 Task: In the  document Newyork.pdf Share this file with 'softage.9@softage.net' Check 'Vision History' View the  non- printing characters
Action: Mouse moved to (256, 353)
Screenshot: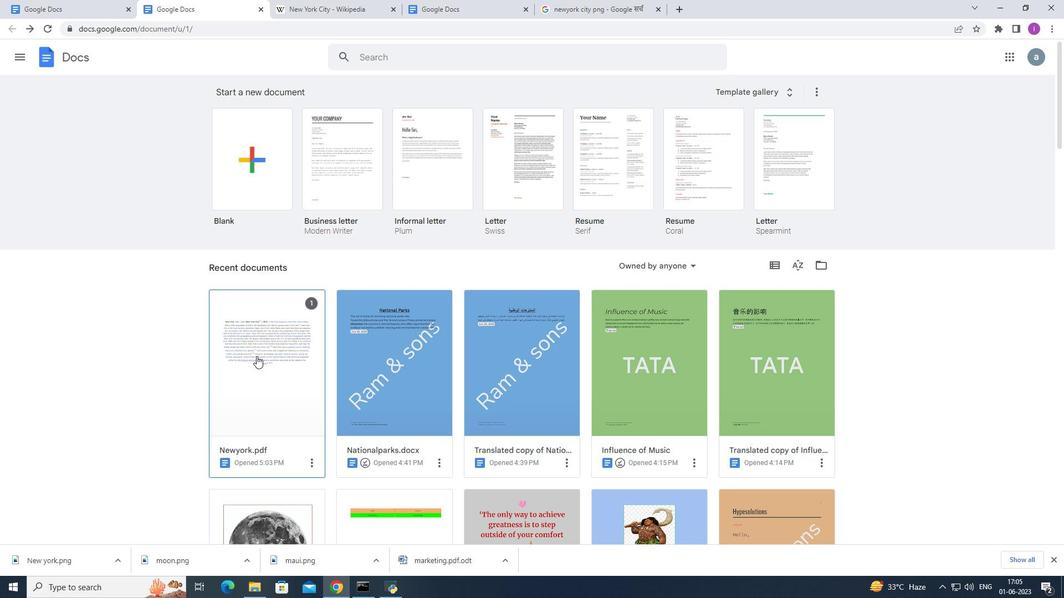 
Action: Mouse pressed left at (256, 353)
Screenshot: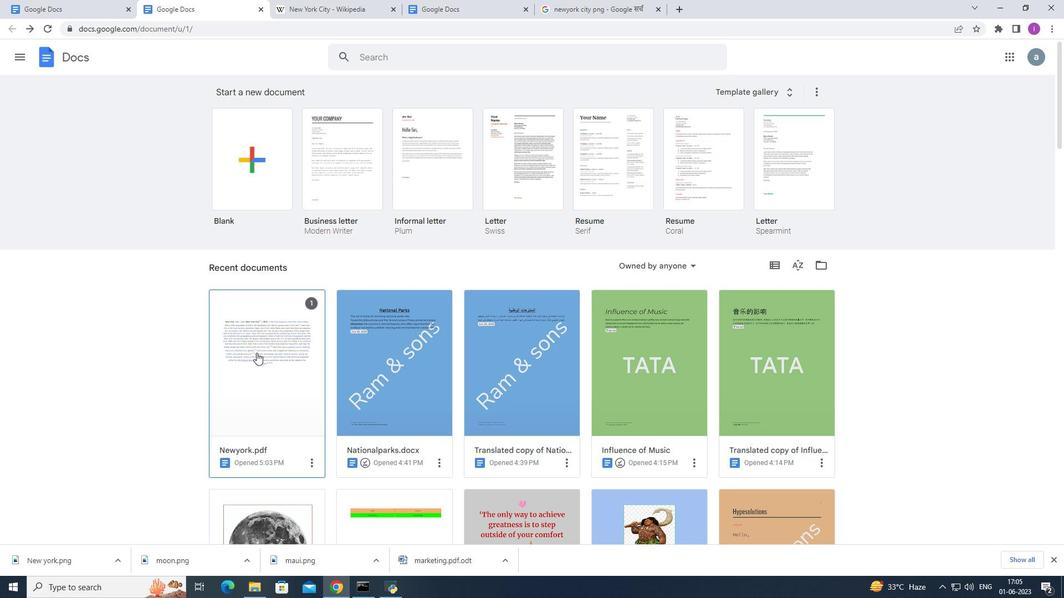 
Action: Mouse moved to (275, 341)
Screenshot: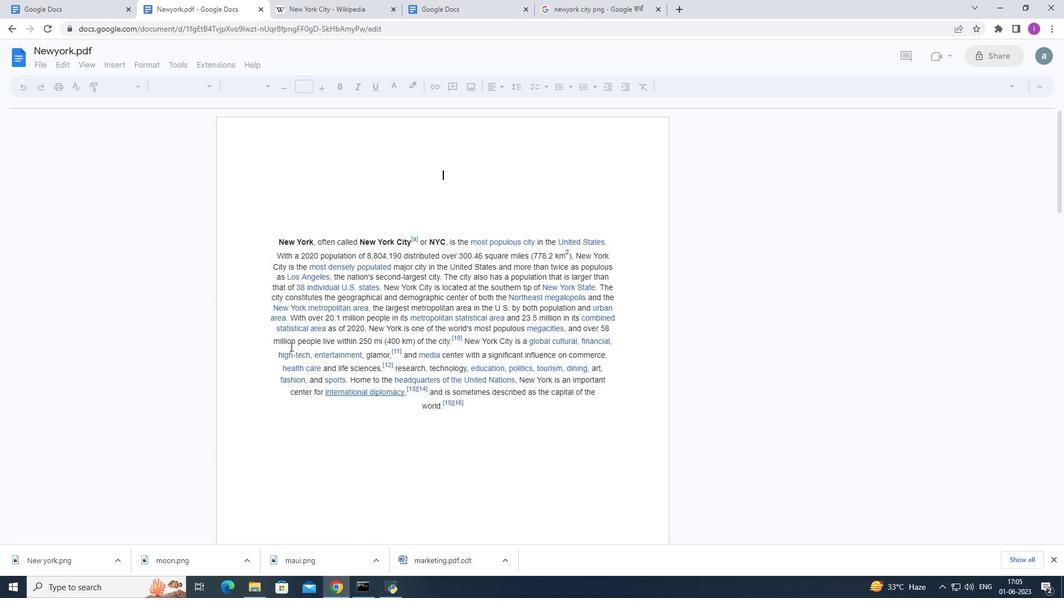 
Action: Mouse scrolled (275, 340) with delta (0, 0)
Screenshot: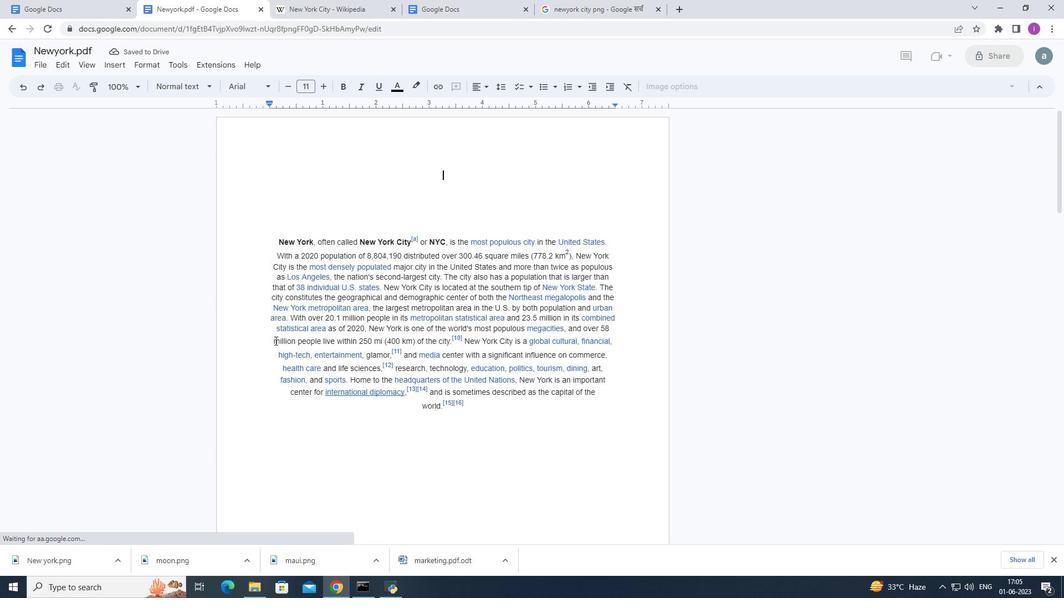 
Action: Mouse scrolled (275, 340) with delta (0, 0)
Screenshot: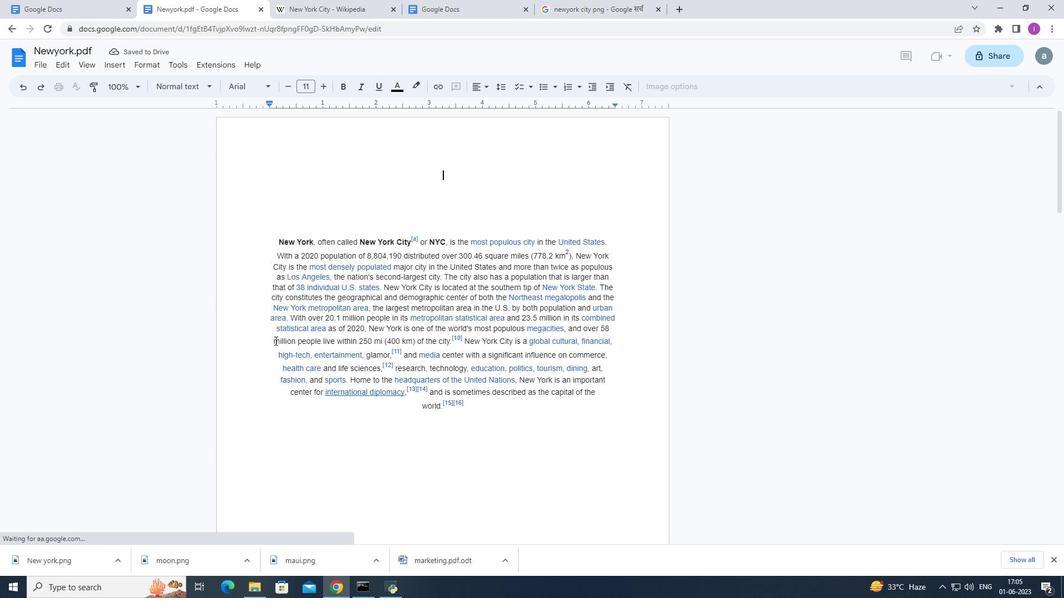 
Action: Mouse scrolled (275, 341) with delta (0, 0)
Screenshot: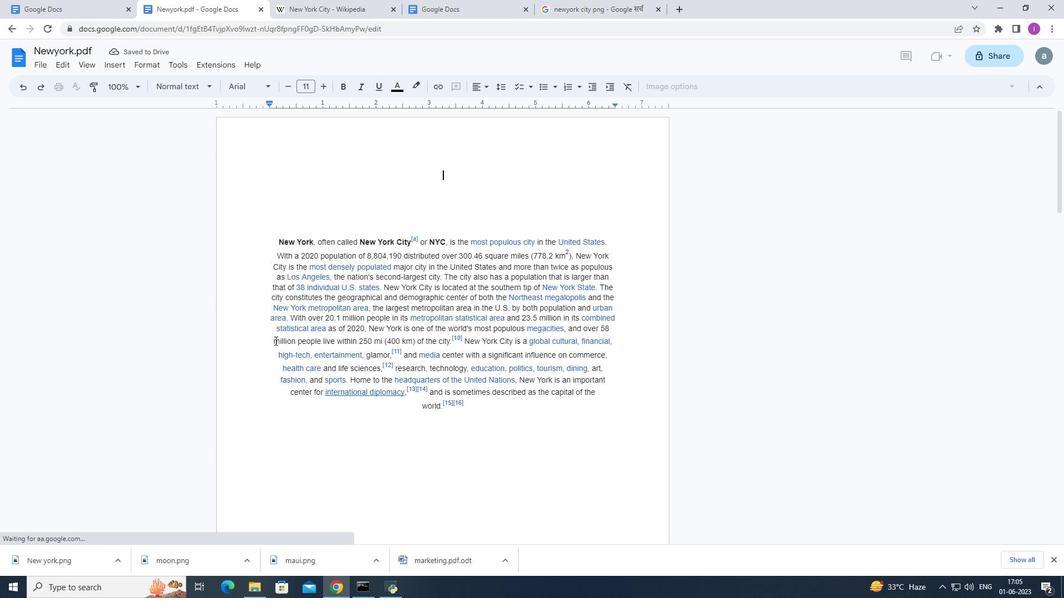 
Action: Mouse scrolled (275, 340) with delta (0, 0)
Screenshot: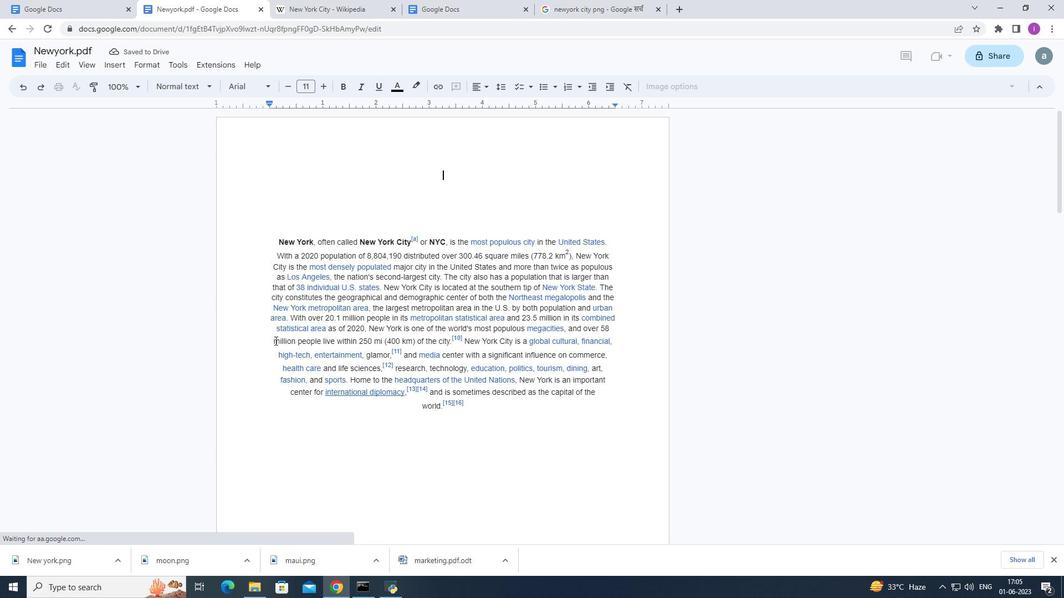
Action: Mouse moved to (274, 340)
Screenshot: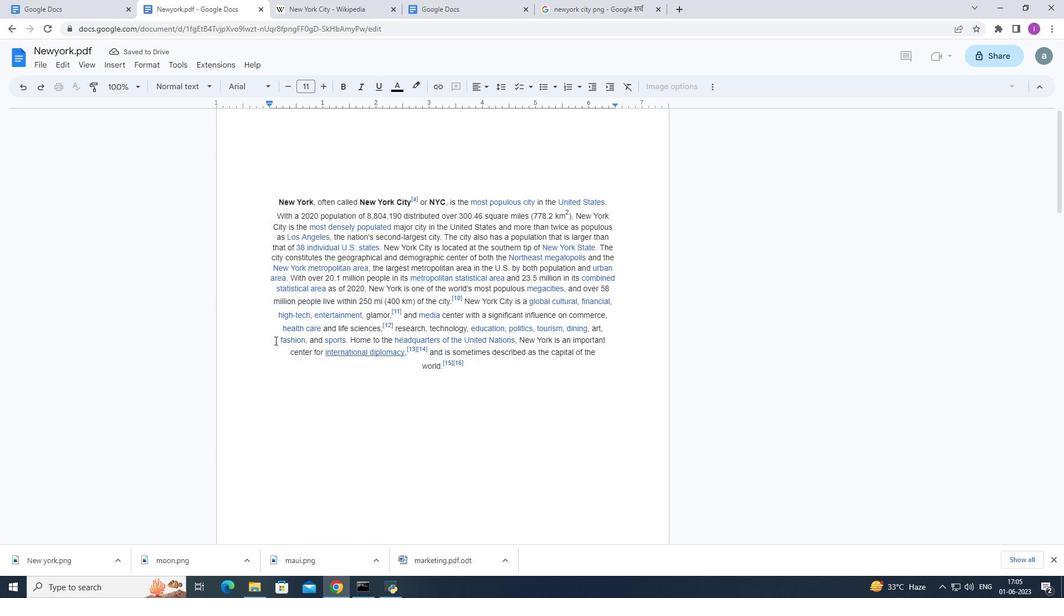 
Action: Mouse scrolled (274, 341) with delta (0, 0)
Screenshot: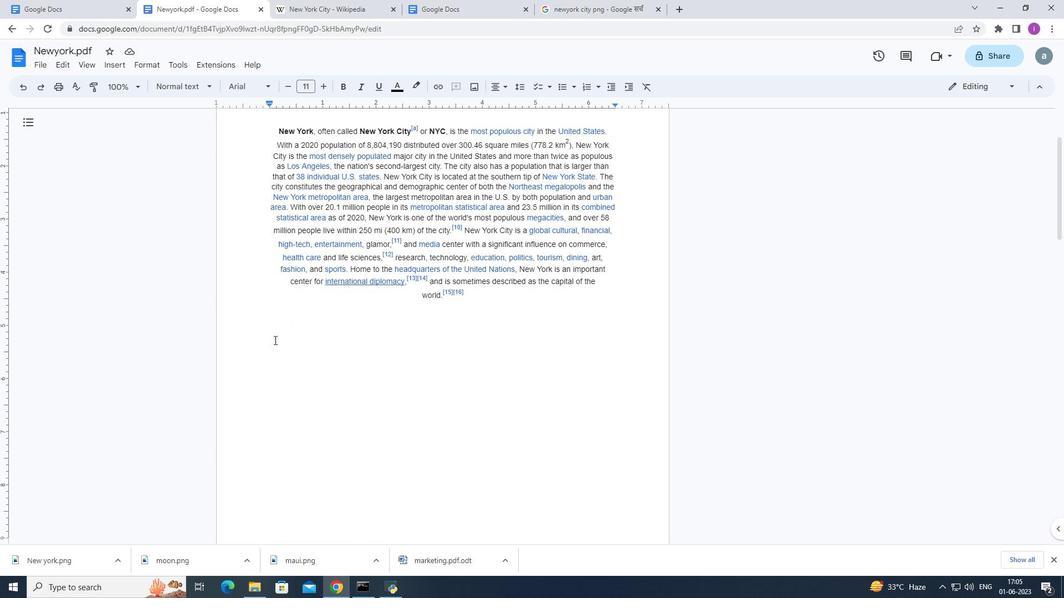 
Action: Mouse scrolled (274, 341) with delta (0, 0)
Screenshot: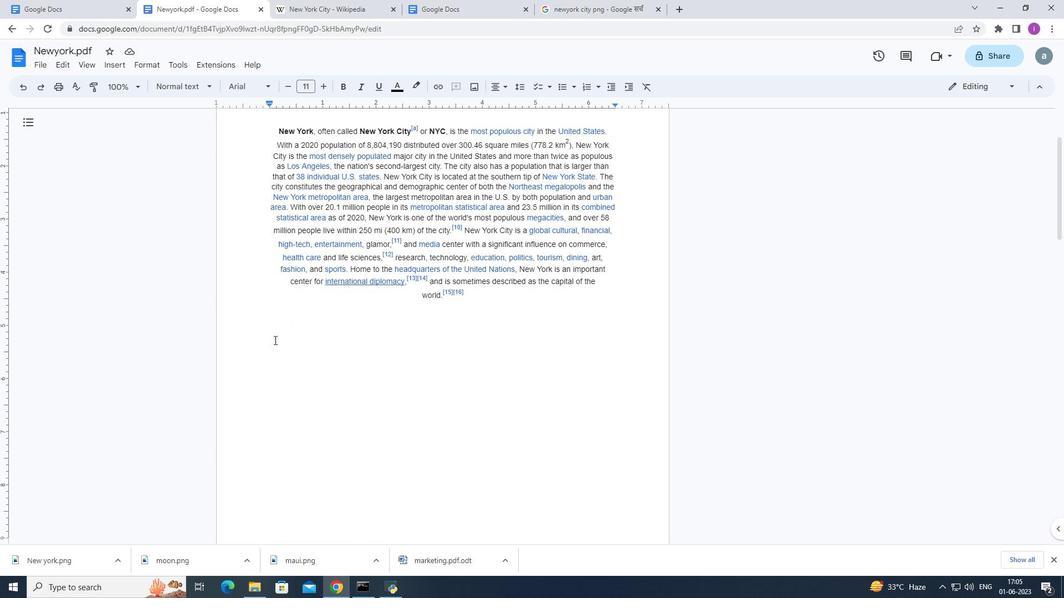 
Action: Mouse scrolled (274, 341) with delta (0, 0)
Screenshot: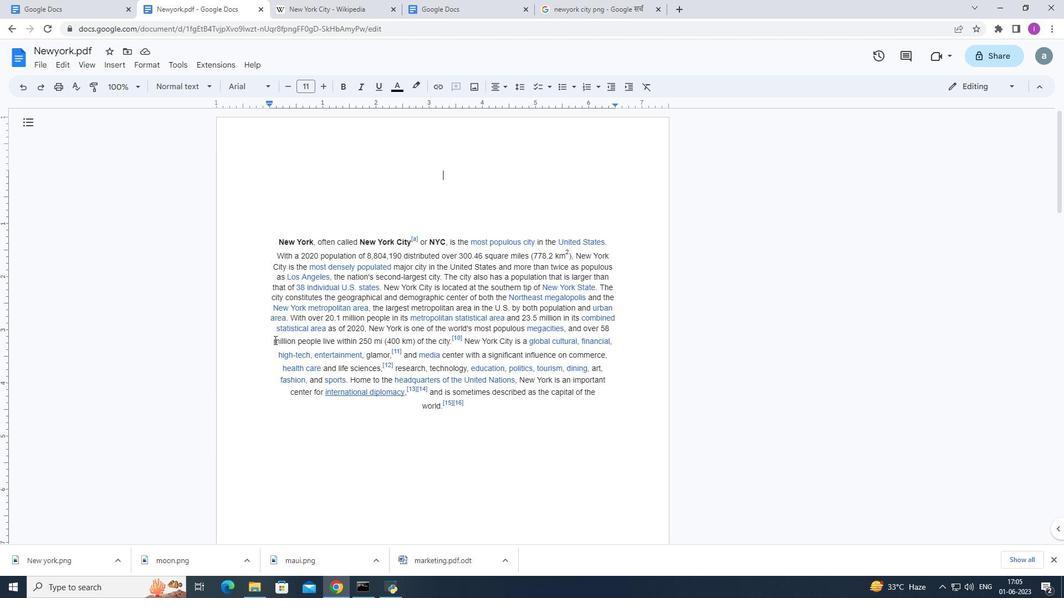 
Action: Mouse moved to (41, 64)
Screenshot: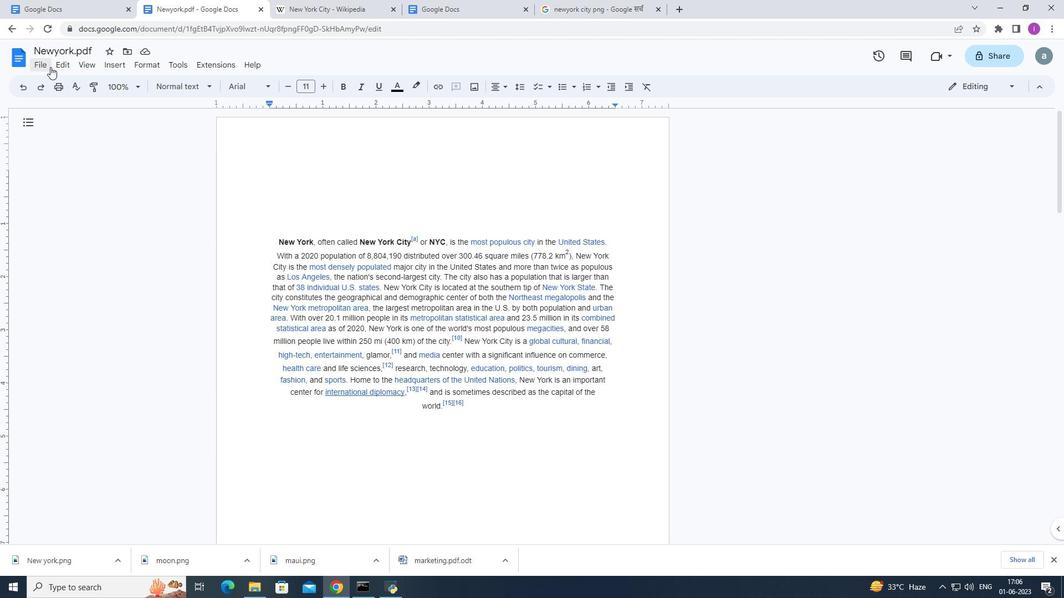 
Action: Mouse pressed left at (41, 64)
Screenshot: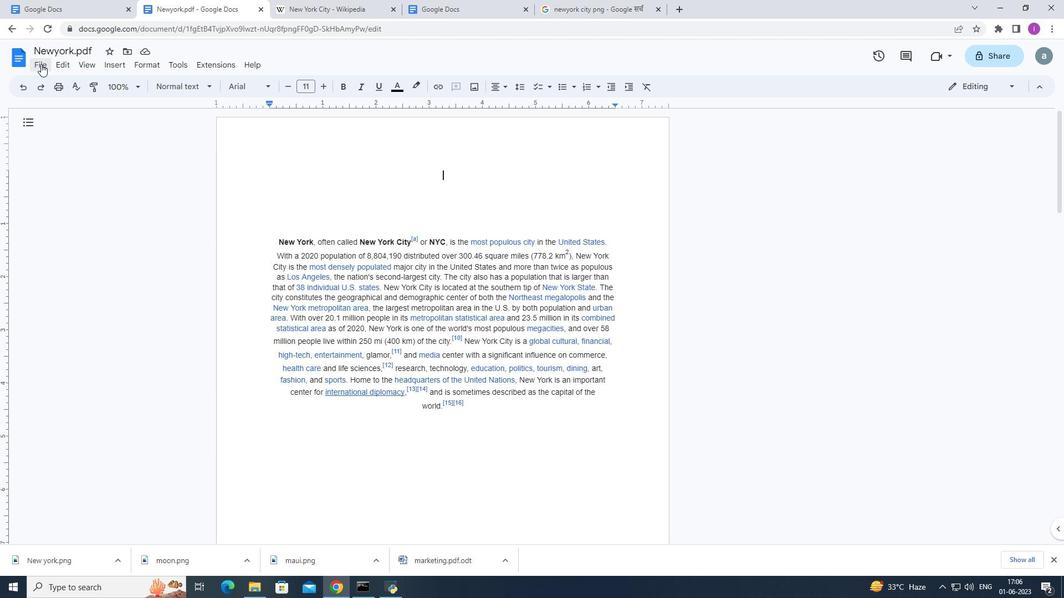 
Action: Mouse moved to (115, 287)
Screenshot: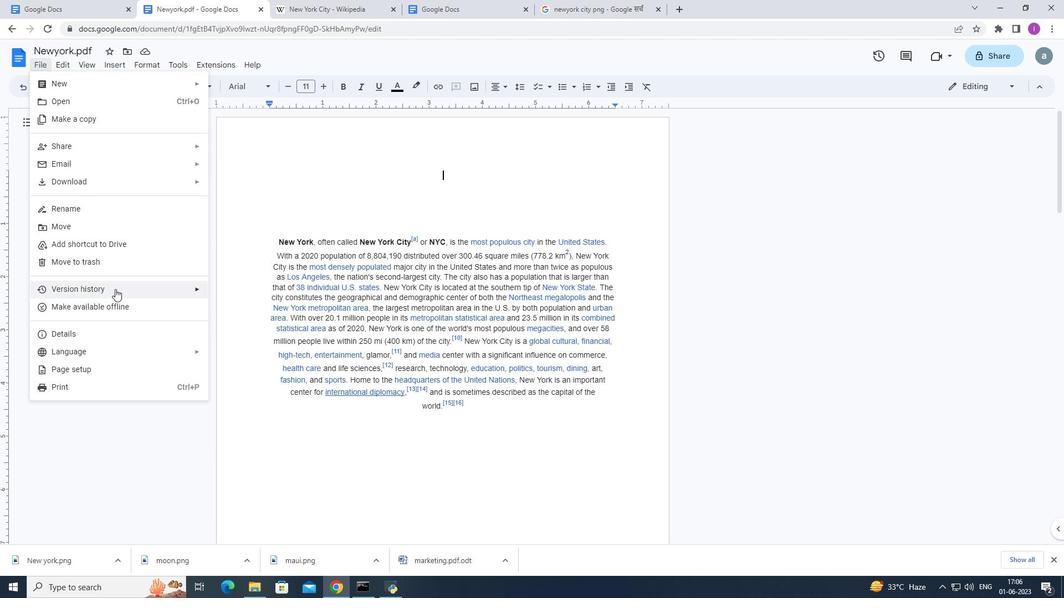 
Action: Mouse pressed left at (115, 287)
Screenshot: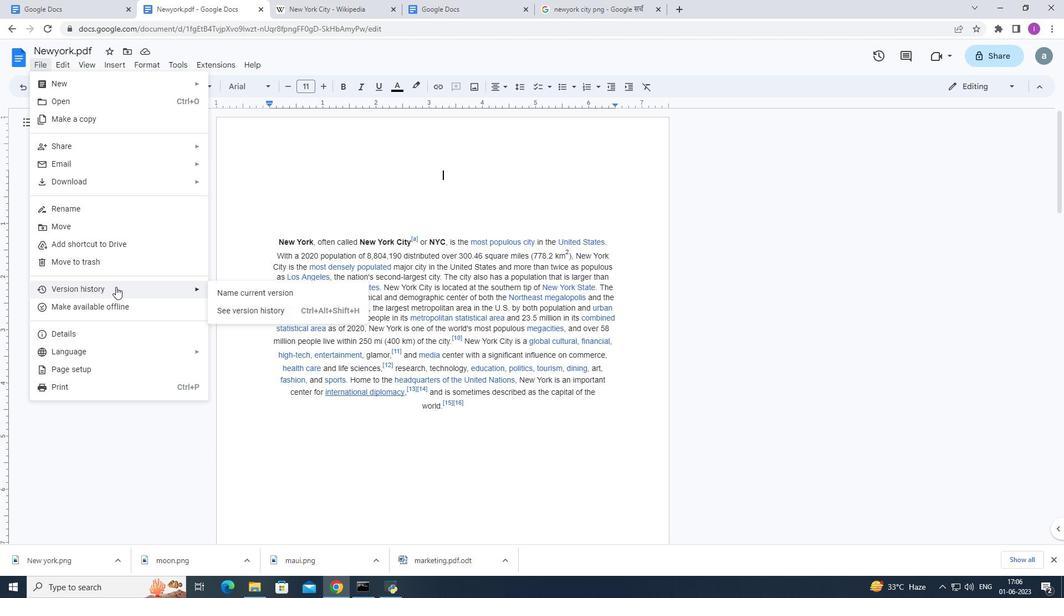 
Action: Mouse moved to (233, 311)
Screenshot: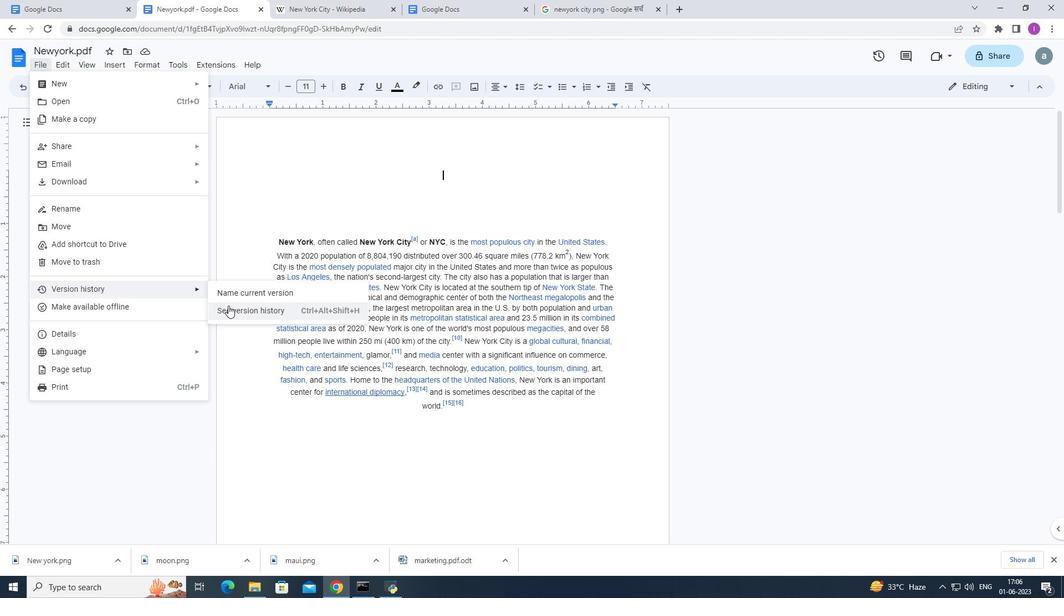 
Action: Mouse pressed left at (233, 311)
Screenshot: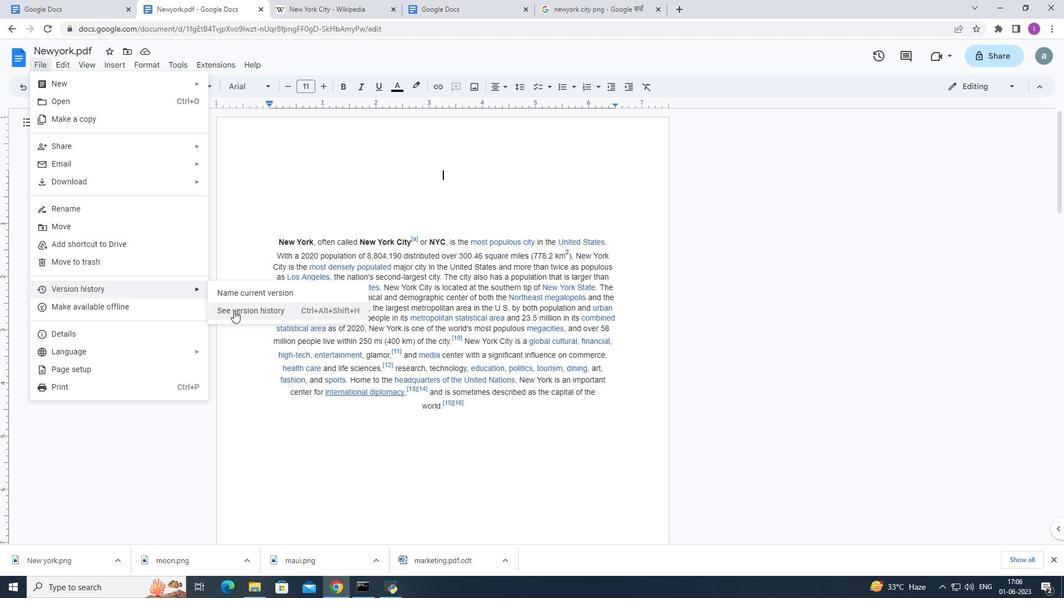 
Action: Mouse moved to (8, 29)
Screenshot: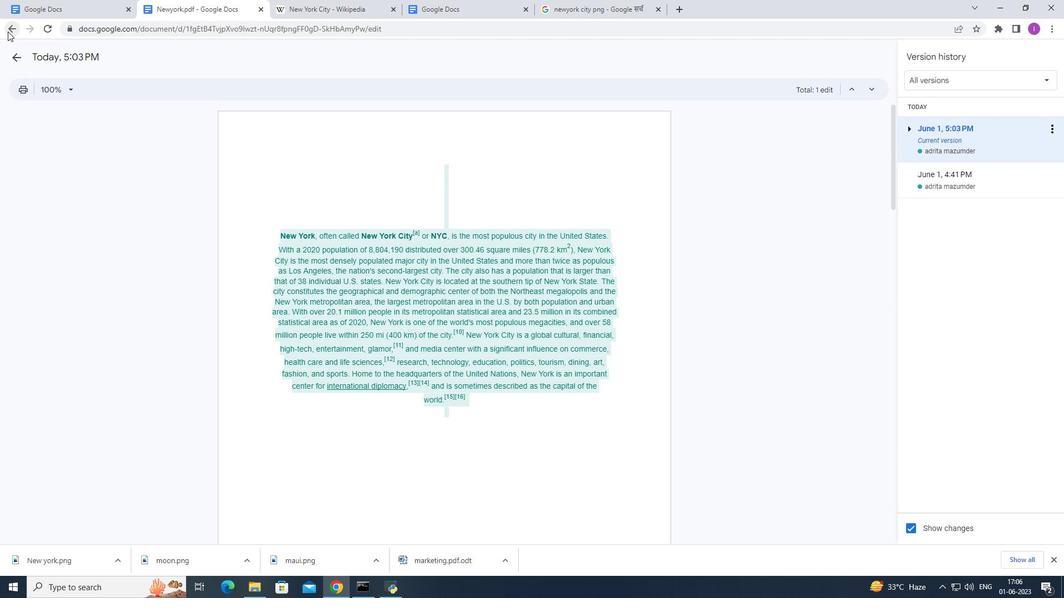 
Action: Mouse pressed left at (8, 29)
Screenshot: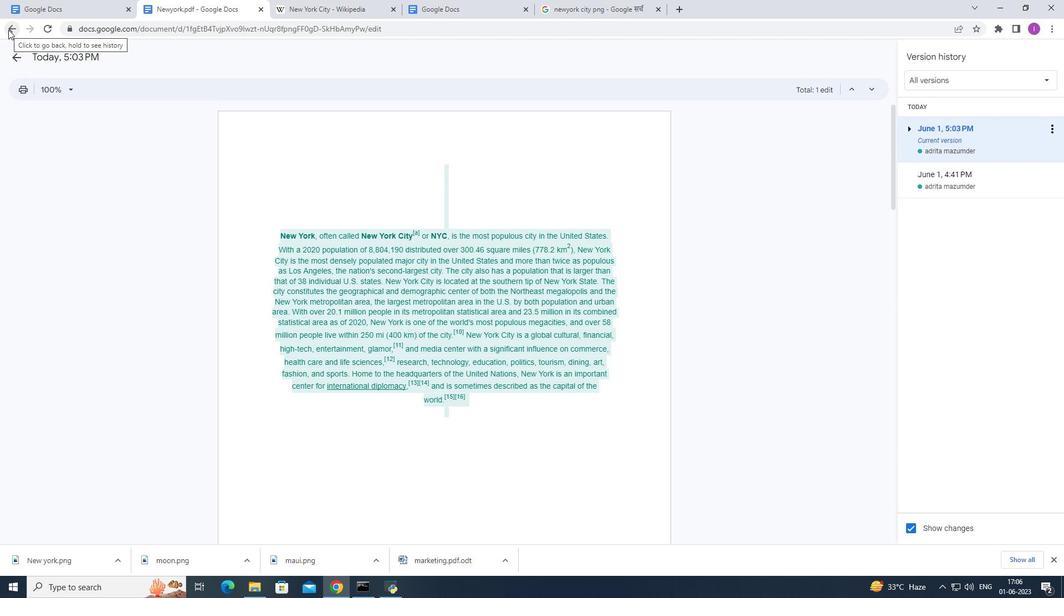 
Action: Mouse moved to (258, 358)
Screenshot: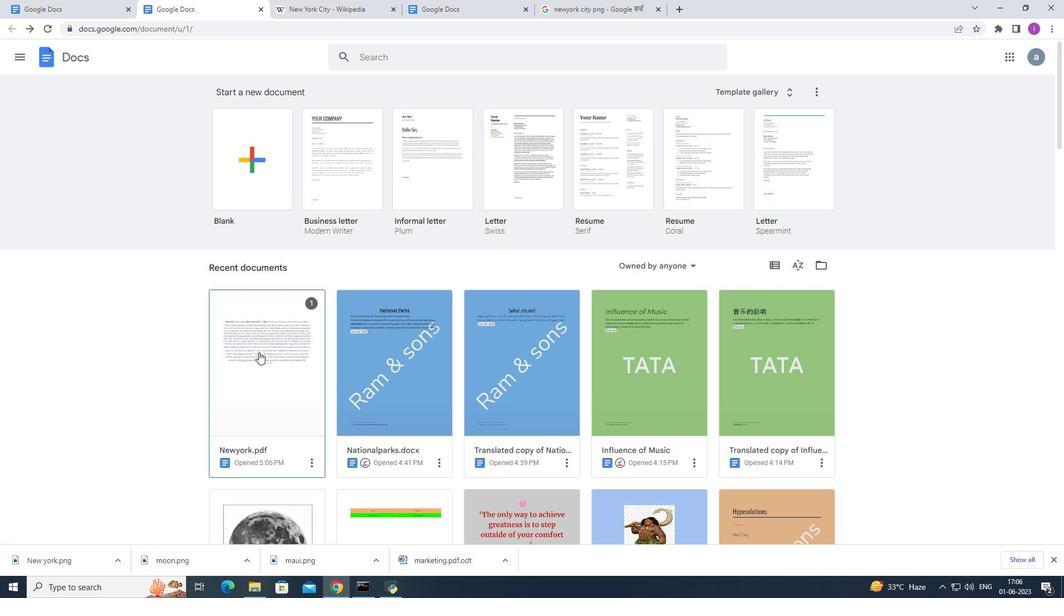 
Action: Mouse pressed left at (258, 358)
Screenshot: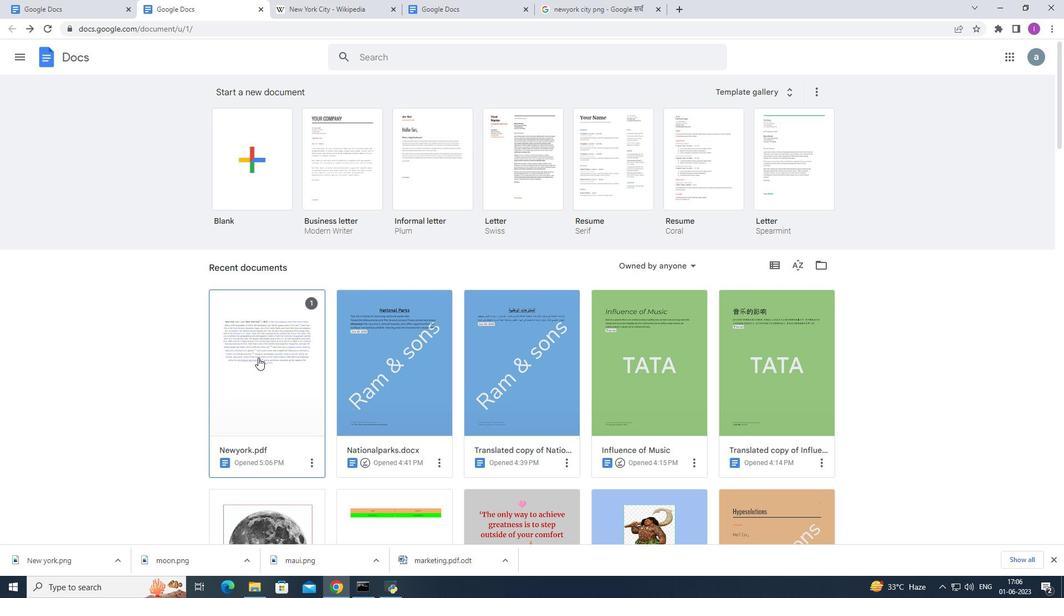 
Action: Mouse moved to (145, 62)
Screenshot: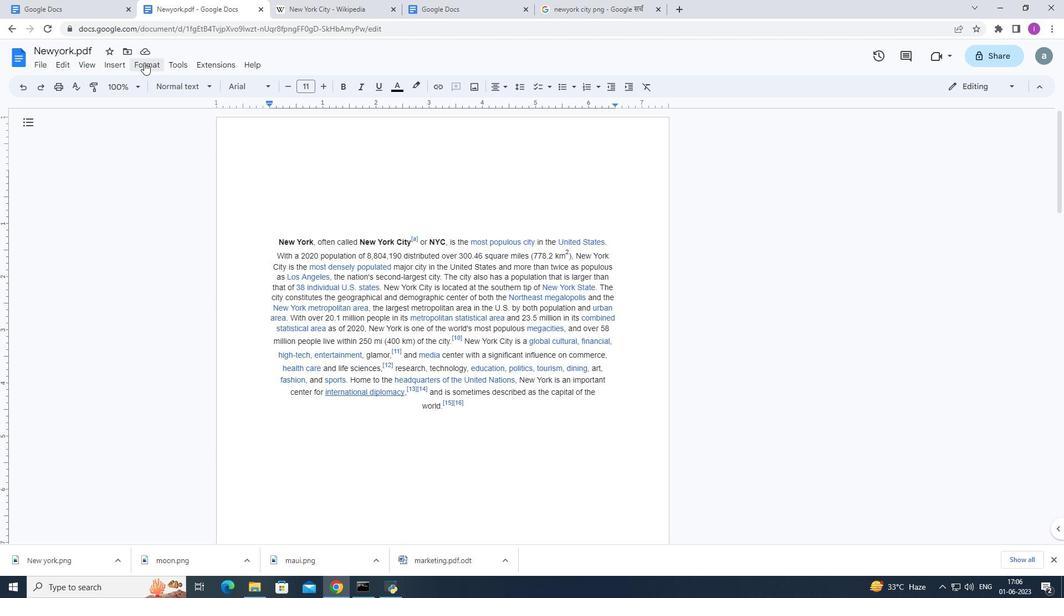 
Action: Mouse pressed left at (145, 62)
Screenshot: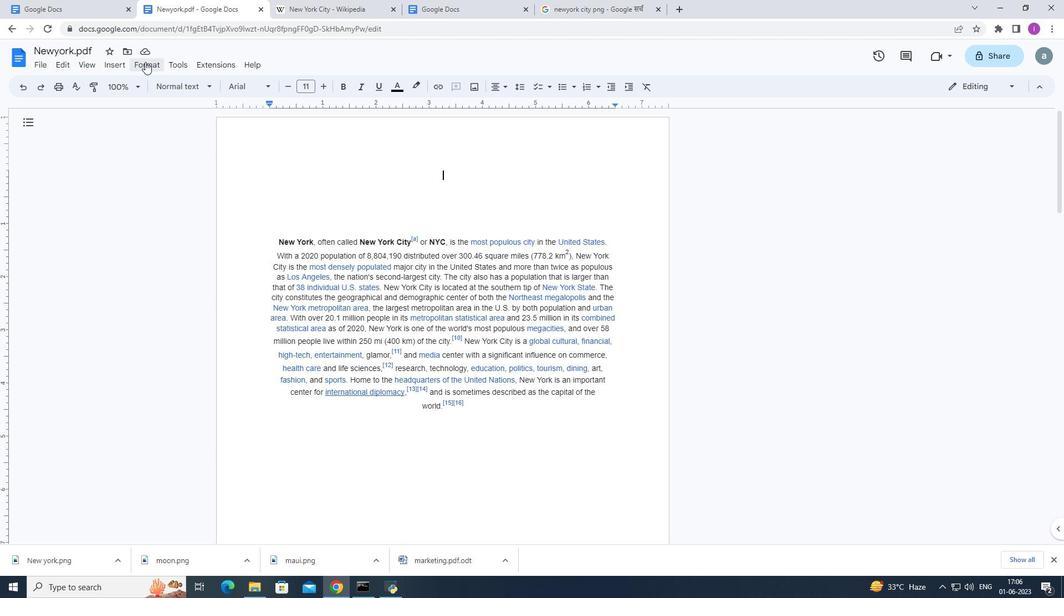 
Action: Mouse moved to (125, 177)
Screenshot: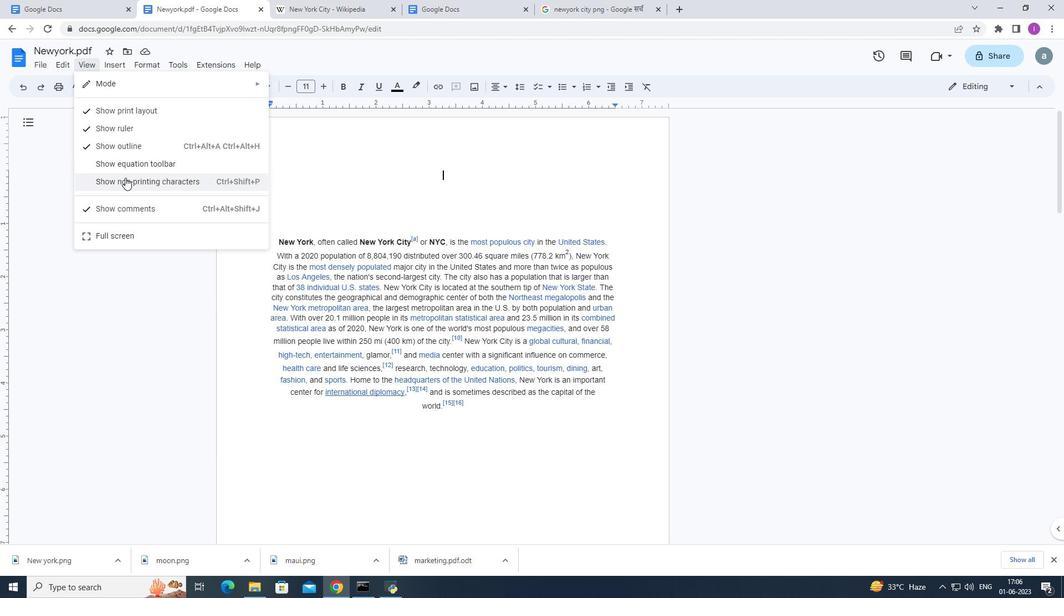 
Action: Mouse pressed left at (125, 177)
Screenshot: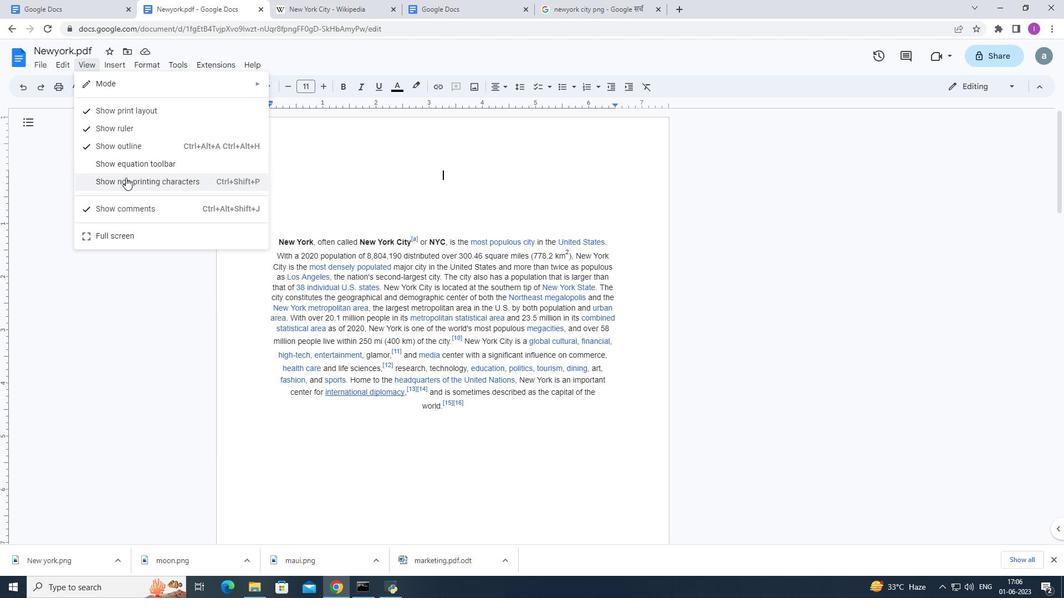 
Action: Mouse moved to (115, 209)
Screenshot: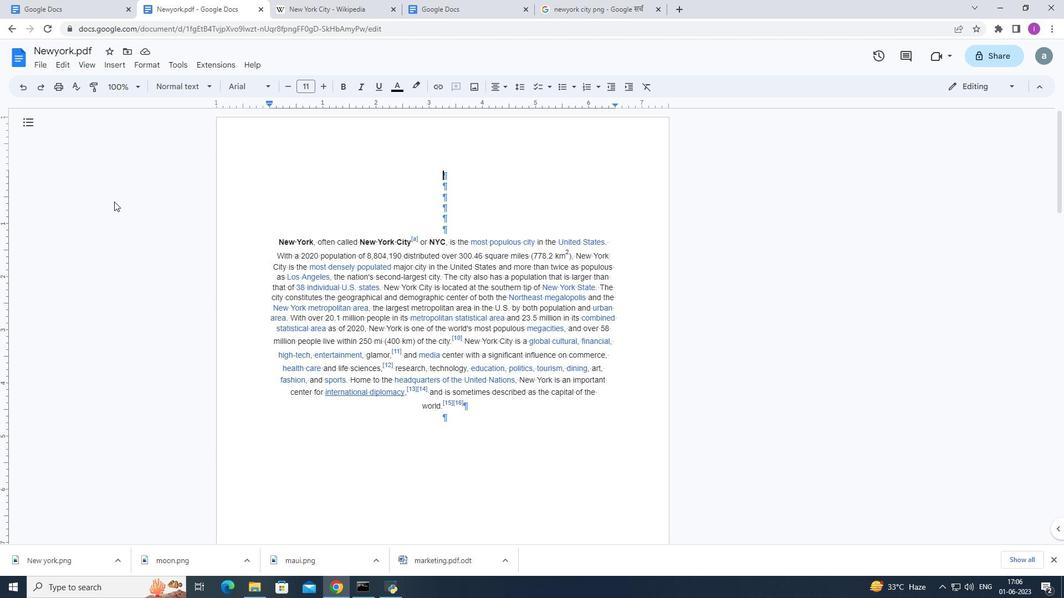 
Action: Mouse scrolled (115, 208) with delta (0, 0)
Screenshot: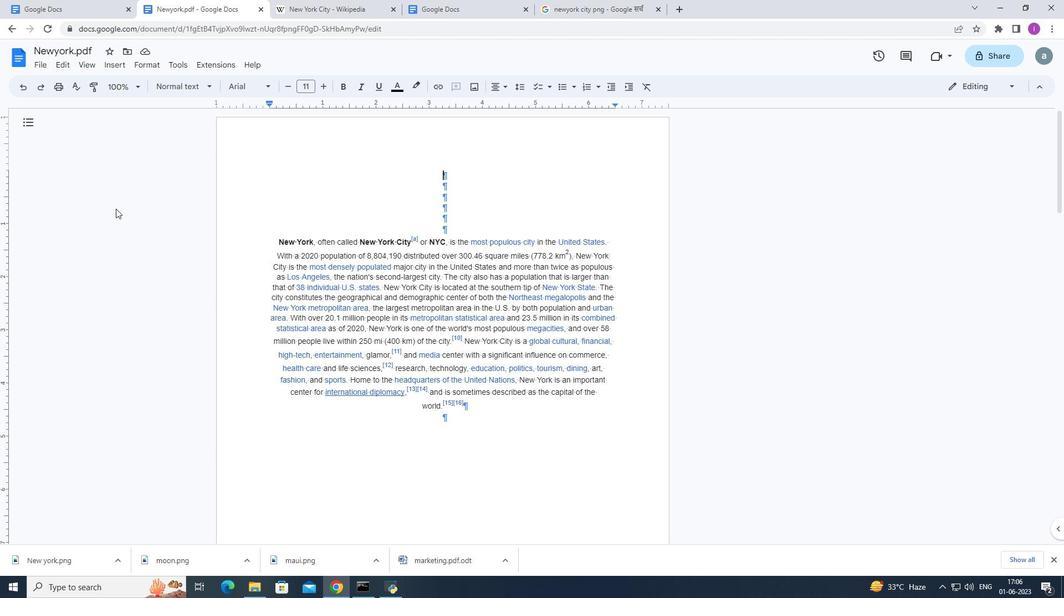 
Action: Mouse scrolled (115, 208) with delta (0, 0)
Screenshot: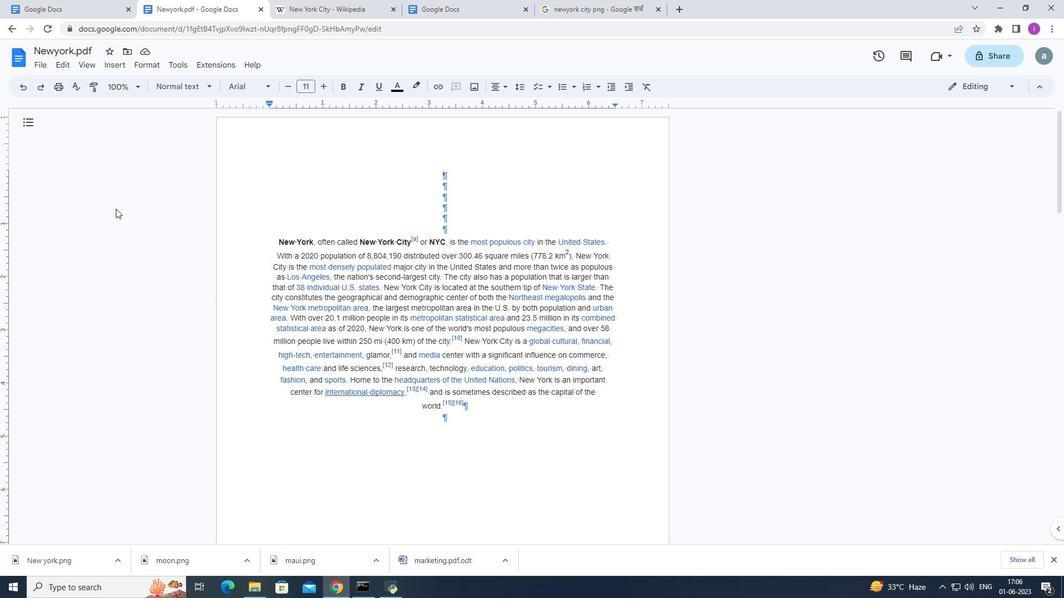 
Action: Mouse scrolled (115, 208) with delta (0, 0)
Screenshot: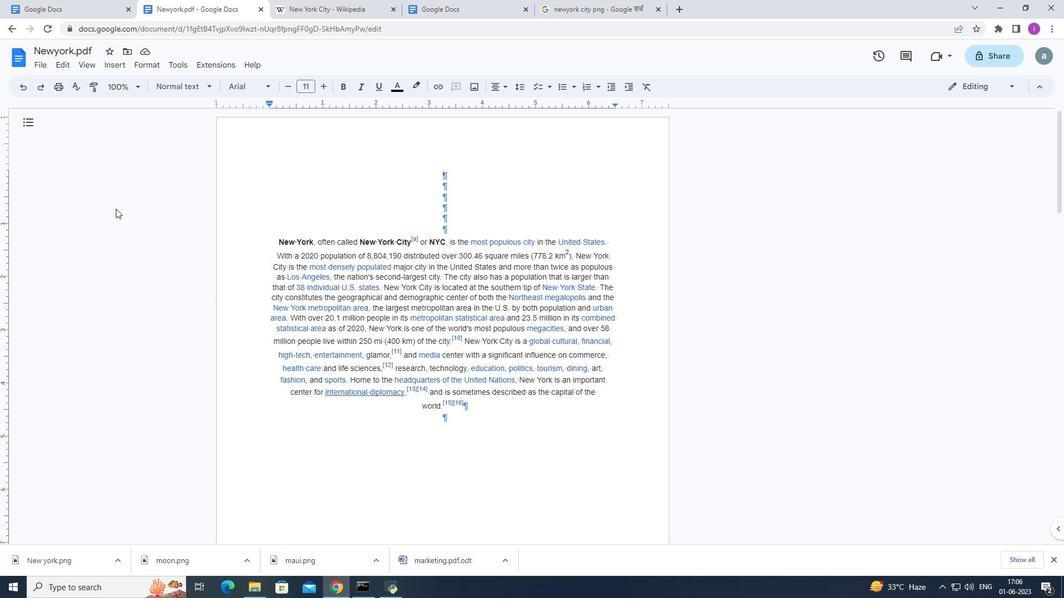 
Action: Mouse moved to (116, 209)
Screenshot: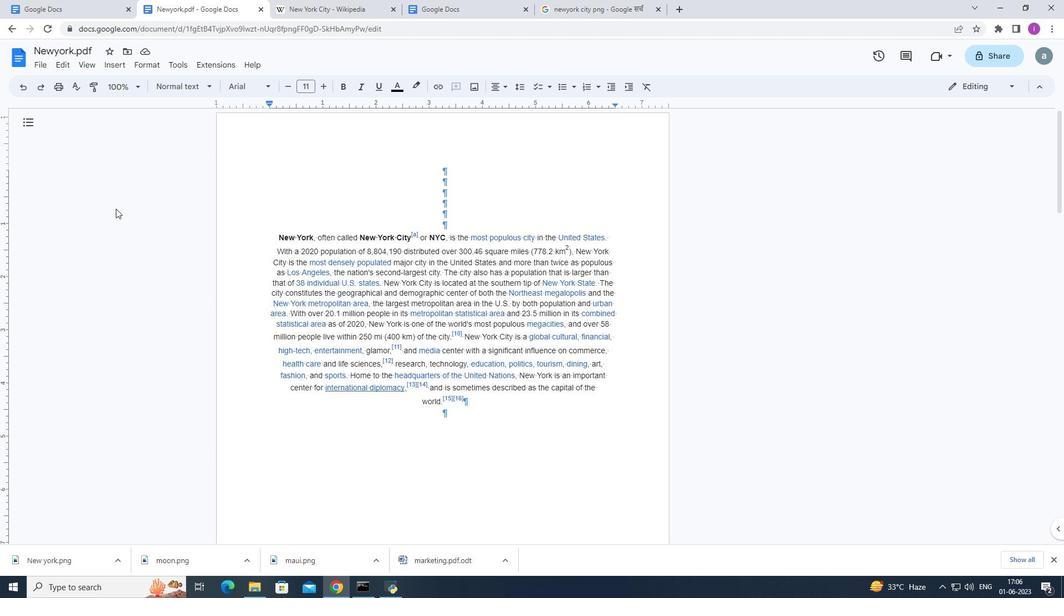 
Action: Mouse scrolled (116, 209) with delta (0, 0)
Screenshot: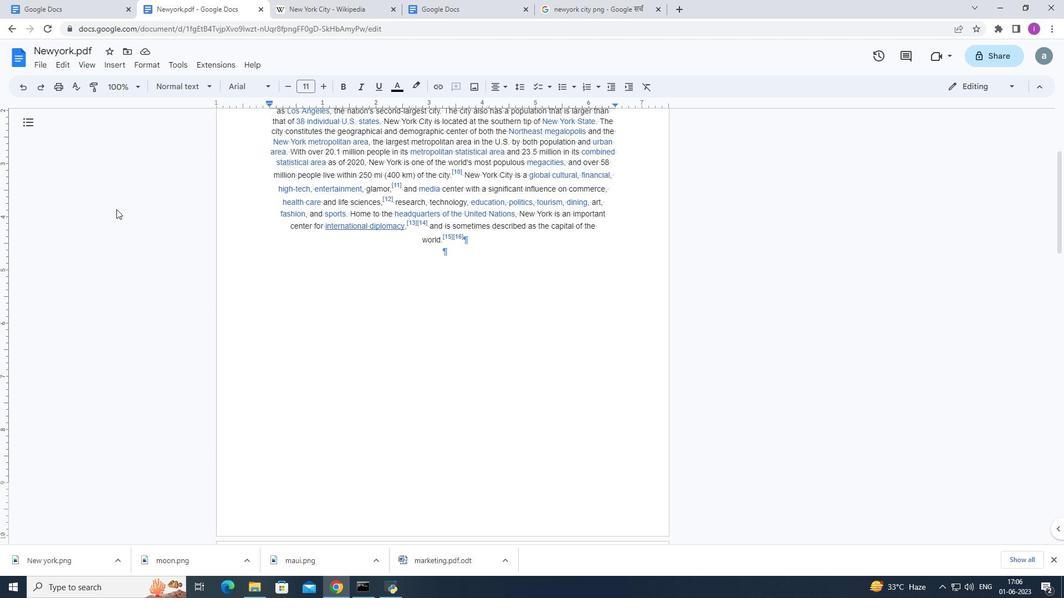 
Action: Mouse scrolled (116, 209) with delta (0, 0)
Screenshot: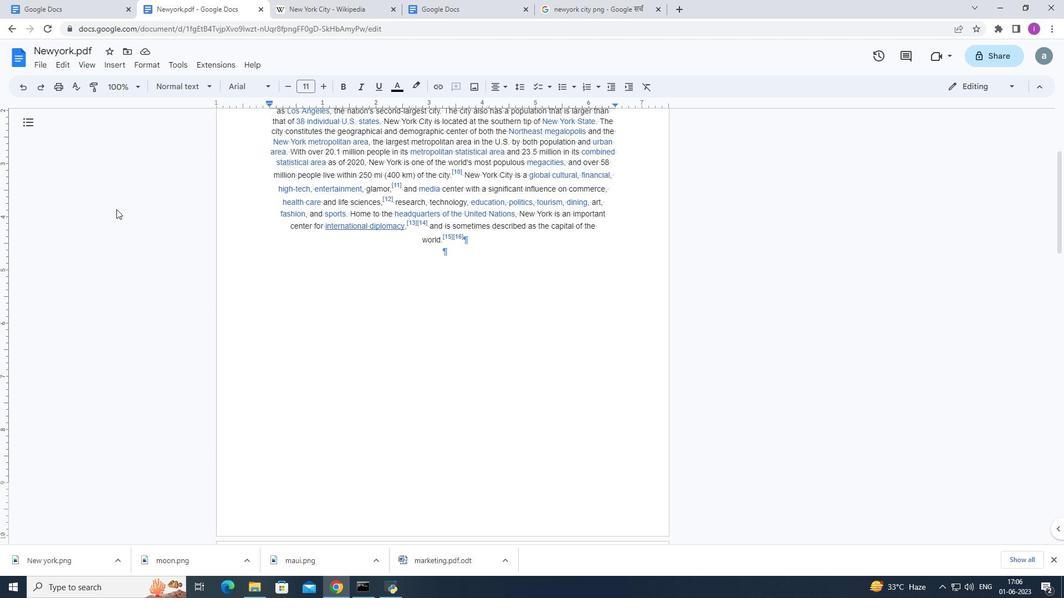 
Action: Mouse scrolled (116, 209) with delta (0, 0)
Screenshot: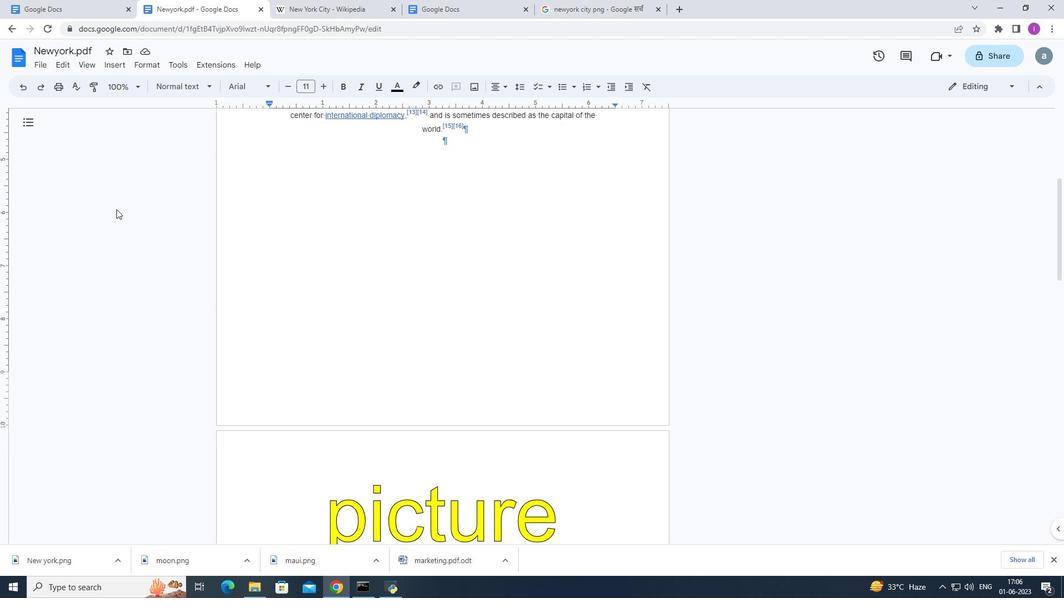 
Action: Mouse scrolled (116, 209) with delta (0, 0)
Screenshot: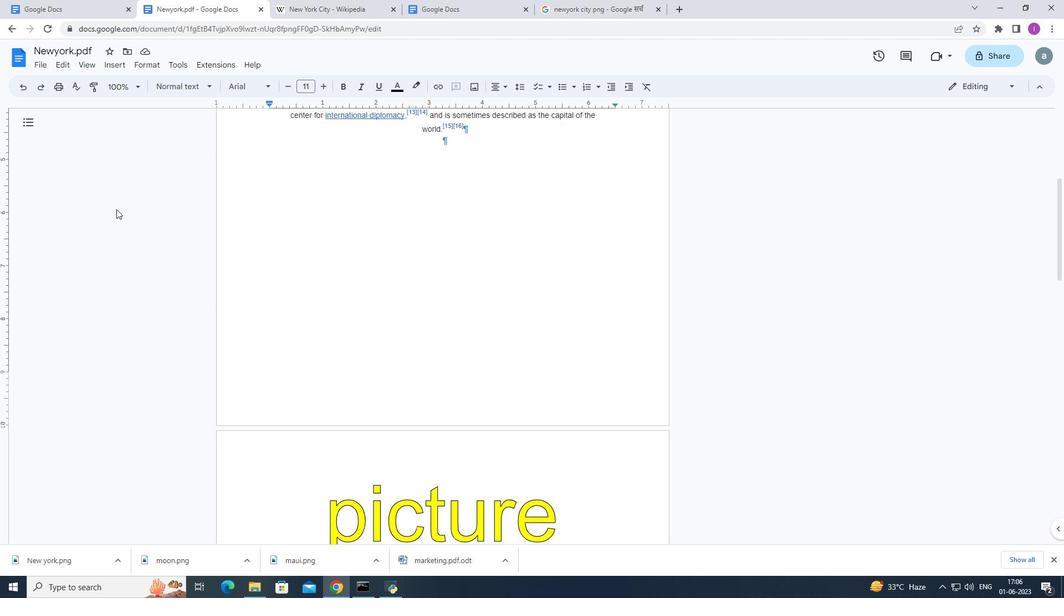 
Action: Mouse scrolled (116, 209) with delta (0, 0)
Screenshot: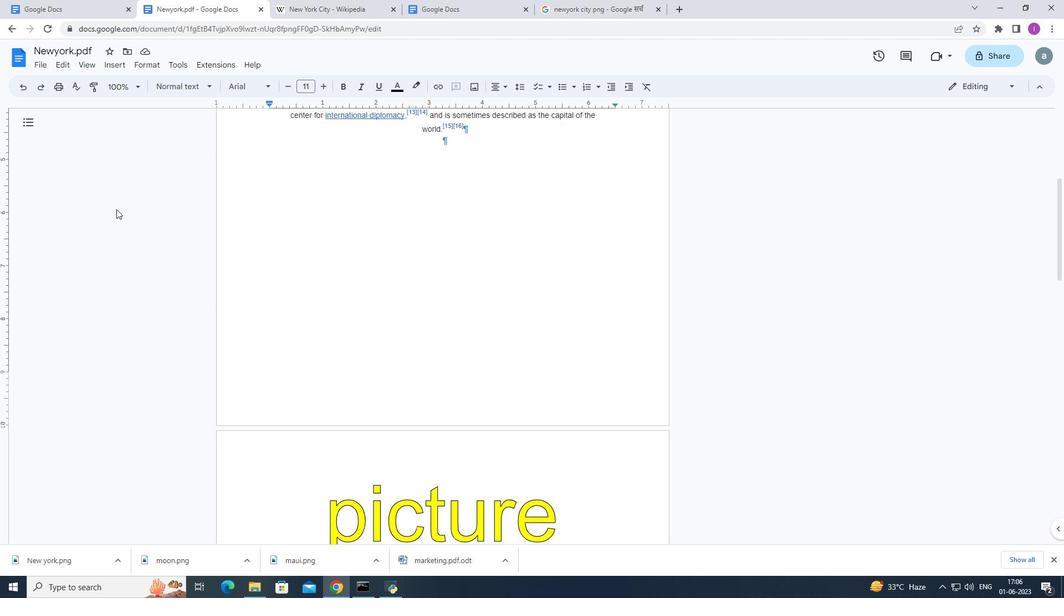 
Action: Mouse scrolled (116, 209) with delta (0, 0)
Screenshot: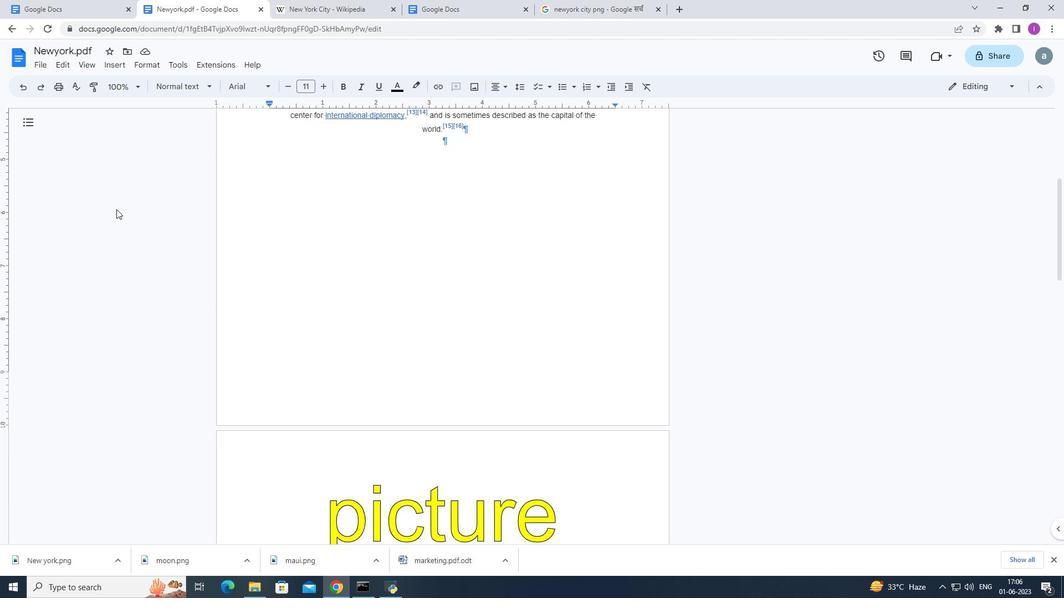 
Action: Mouse scrolled (116, 210) with delta (0, 0)
Screenshot: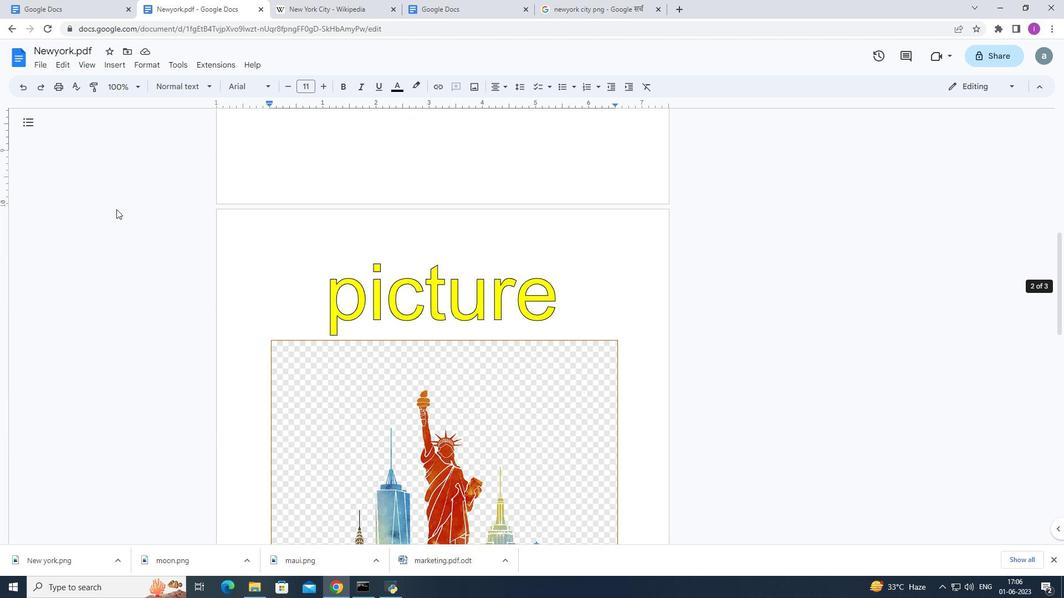 
Action: Mouse scrolled (116, 210) with delta (0, 0)
Screenshot: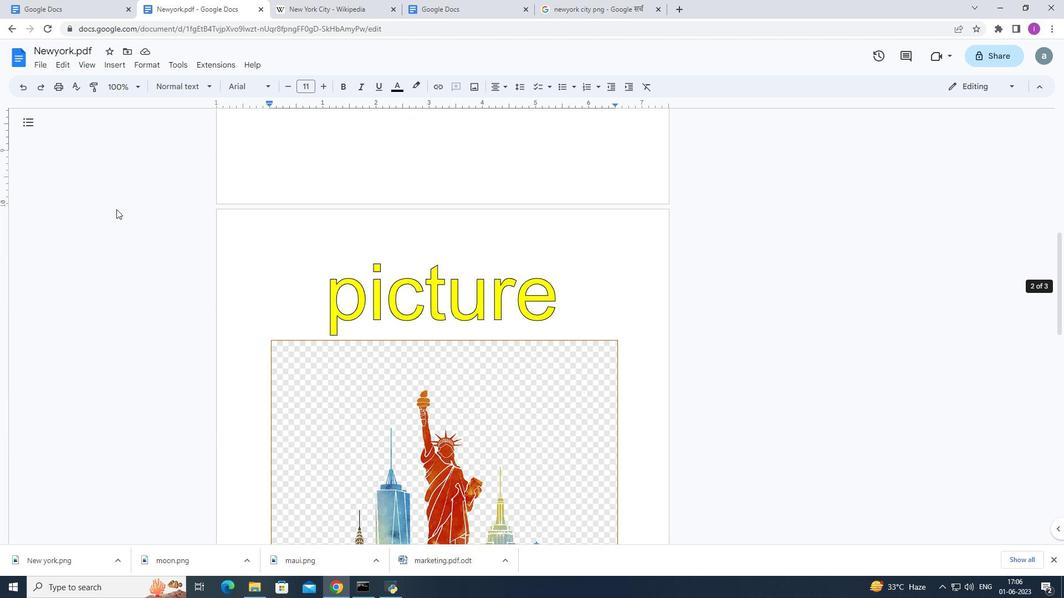 
Action: Mouse scrolled (116, 210) with delta (0, 0)
Screenshot: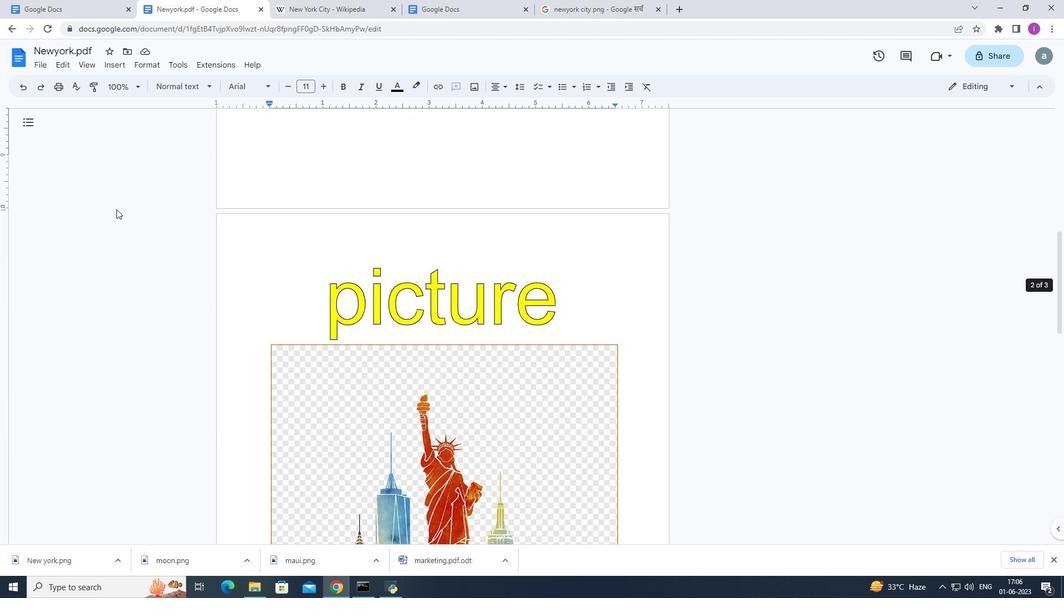 
Action: Mouse scrolled (116, 210) with delta (0, 0)
Screenshot: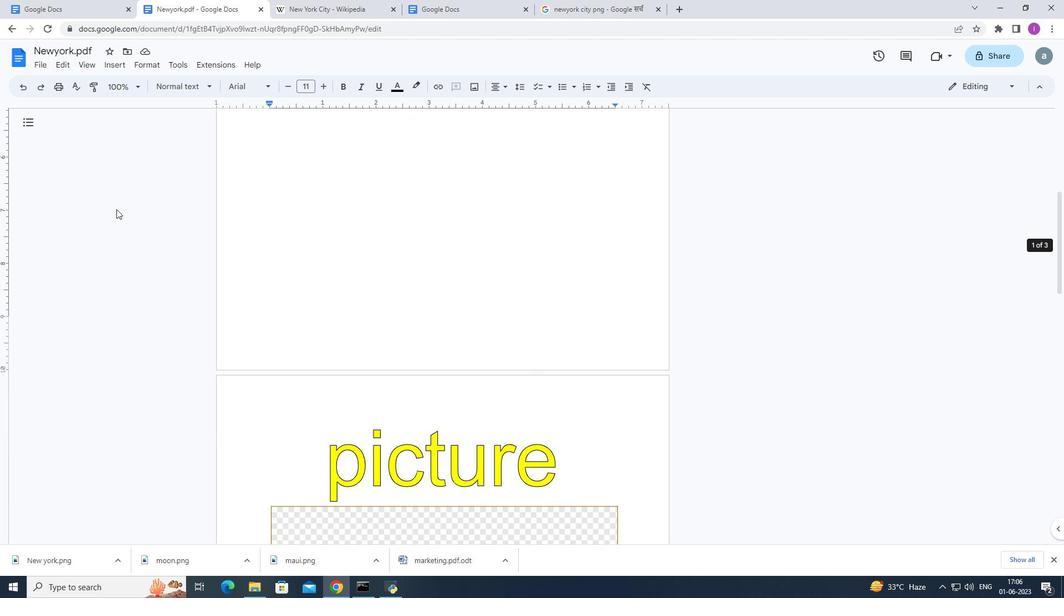 
Action: Mouse scrolled (116, 210) with delta (0, 0)
Screenshot: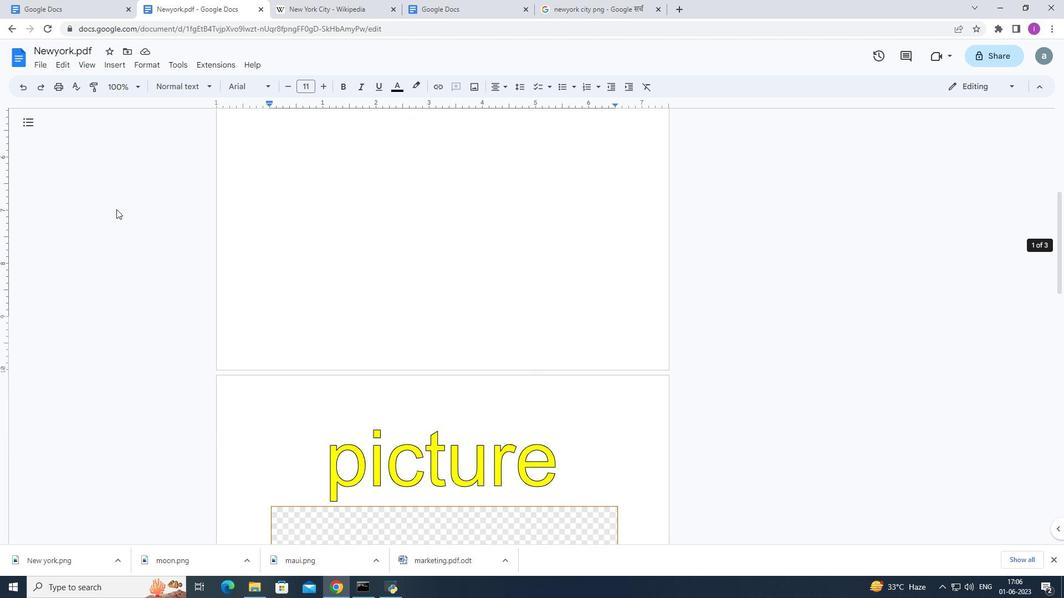 
Action: Mouse scrolled (116, 210) with delta (0, 0)
Screenshot: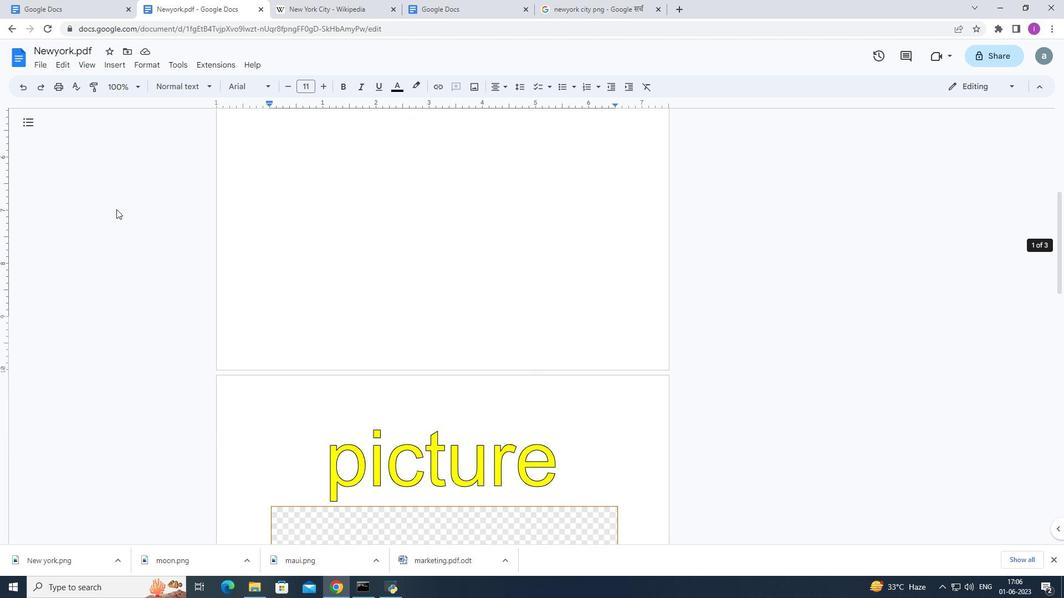 
Action: Mouse scrolled (116, 210) with delta (0, 0)
Screenshot: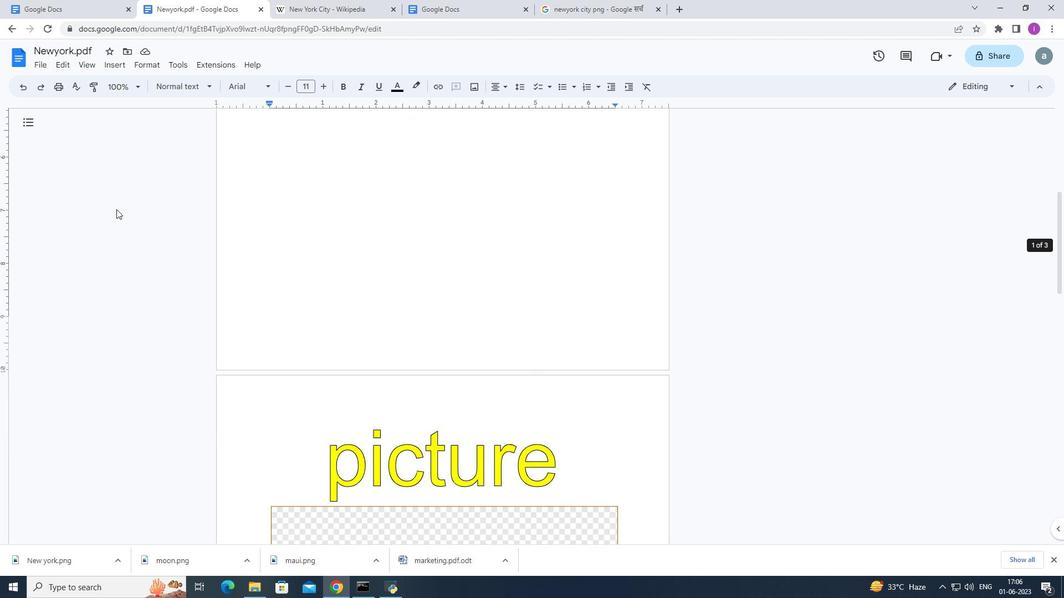 
Action: Mouse scrolled (116, 210) with delta (0, 0)
Screenshot: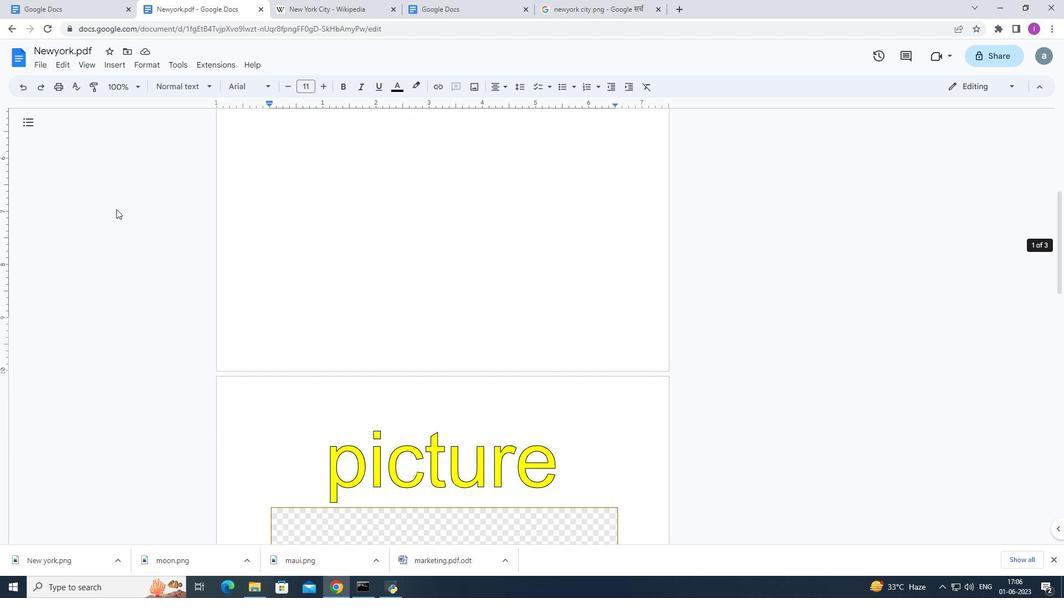 
Action: Mouse moved to (118, 209)
Screenshot: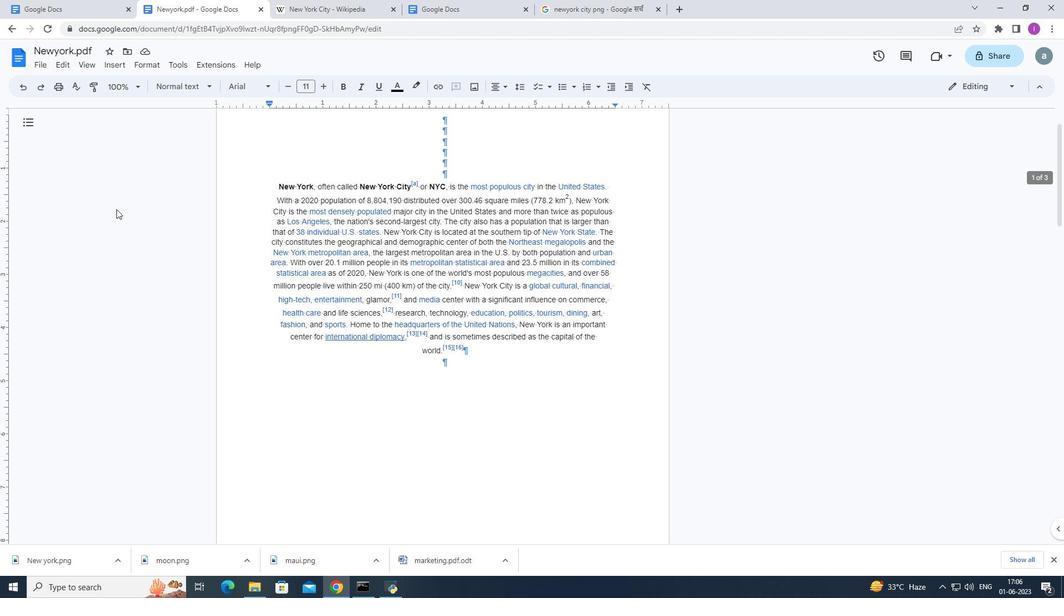 
Action: Mouse scrolled (118, 209) with delta (0, 0)
Screenshot: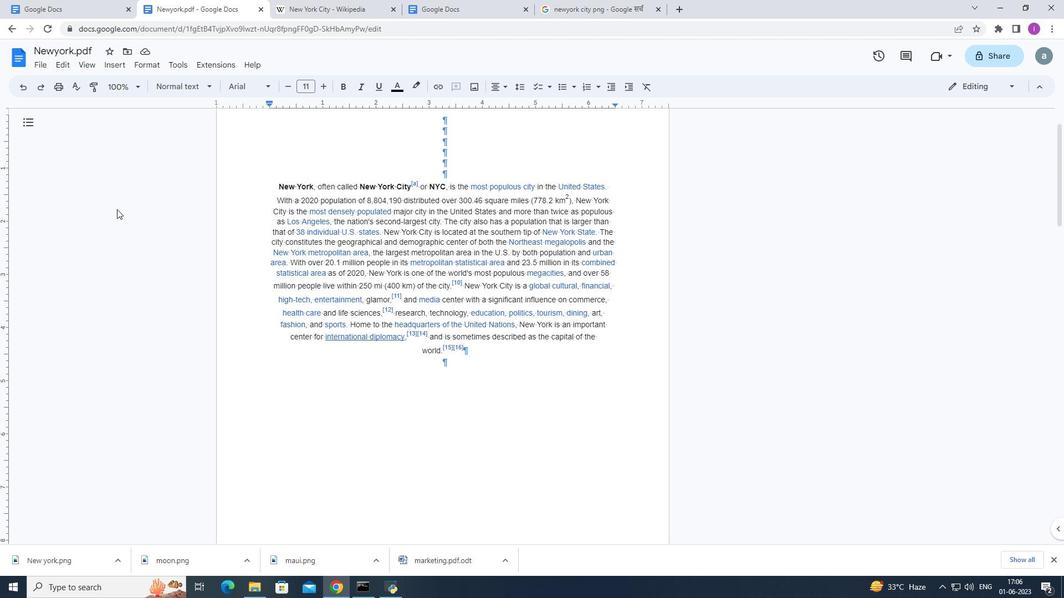 
Action: Mouse scrolled (118, 209) with delta (0, 0)
Screenshot: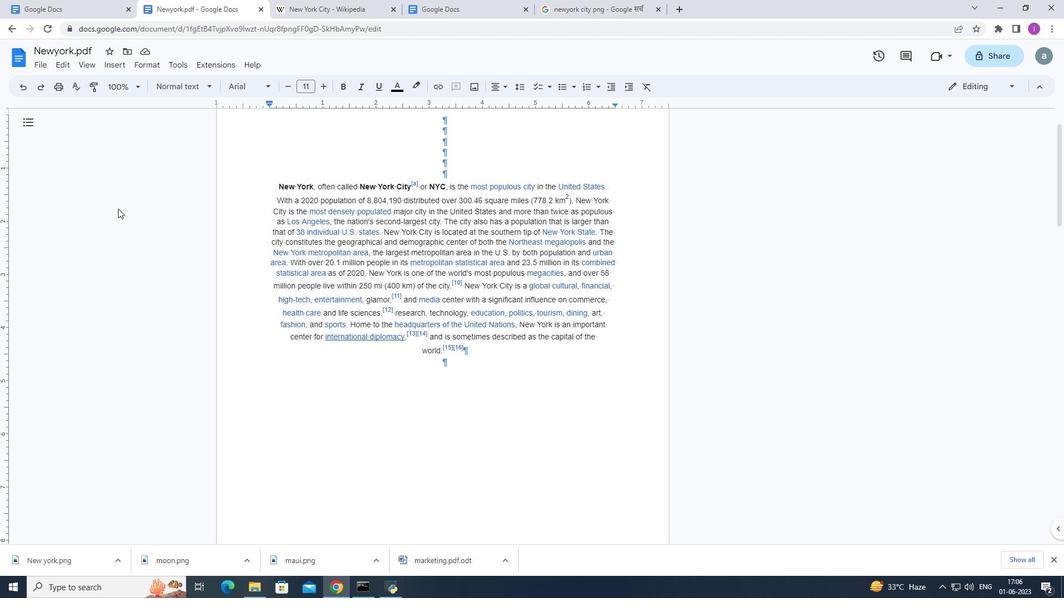 
Action: Mouse scrolled (118, 209) with delta (0, 0)
Screenshot: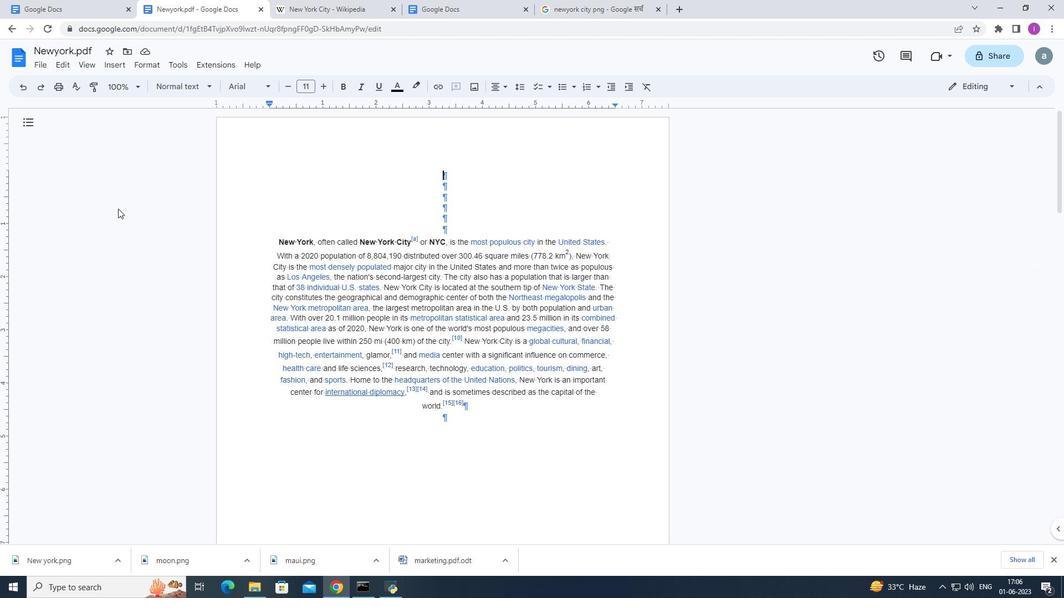 
Action: Mouse scrolled (118, 209) with delta (0, 0)
Screenshot: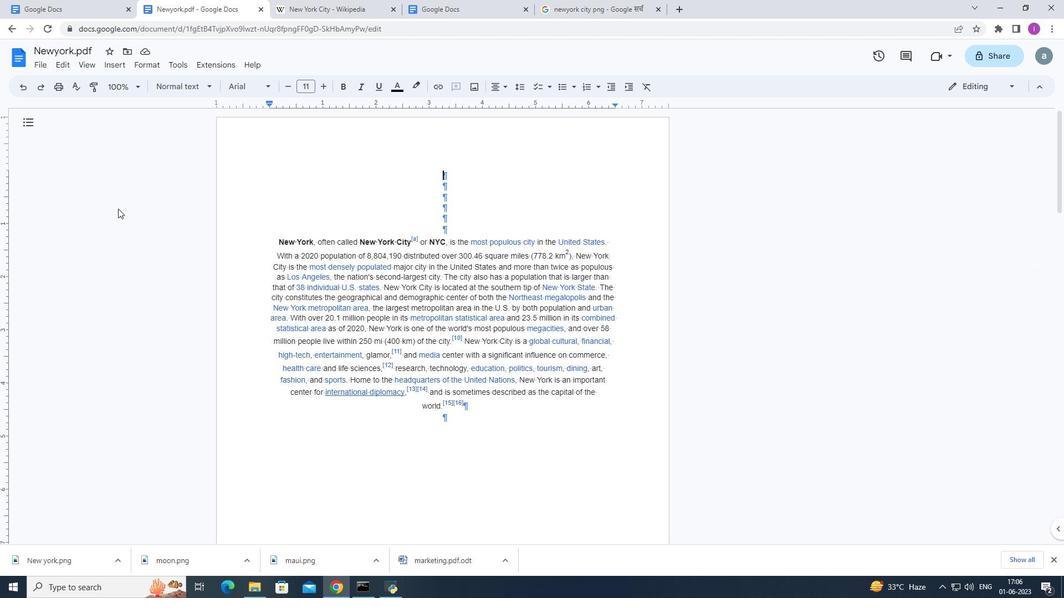 
Action: Mouse scrolled (118, 209) with delta (0, 0)
Screenshot: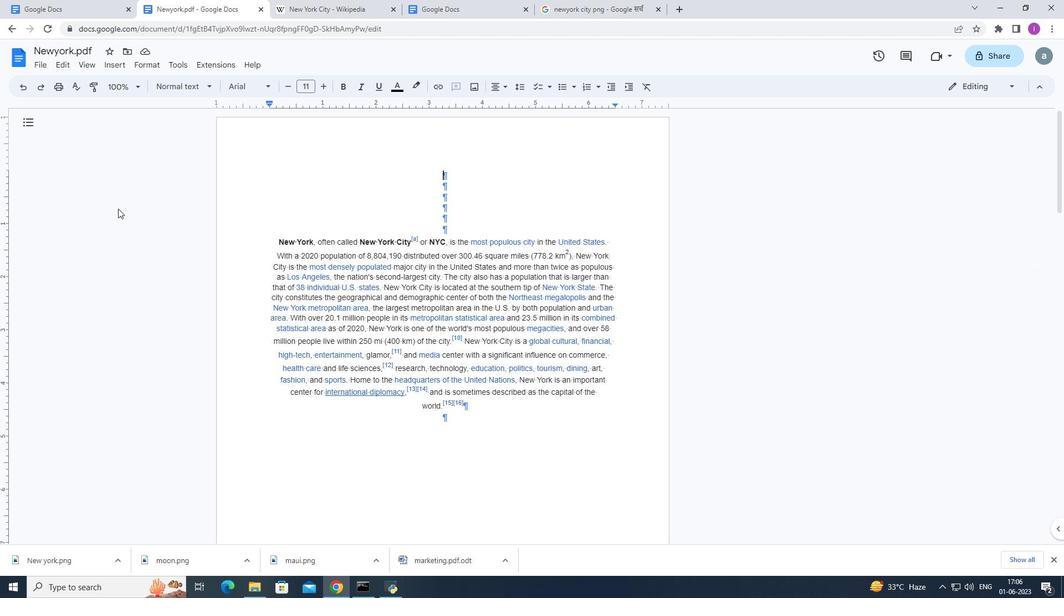 
Action: Mouse scrolled (118, 209) with delta (0, 0)
Screenshot: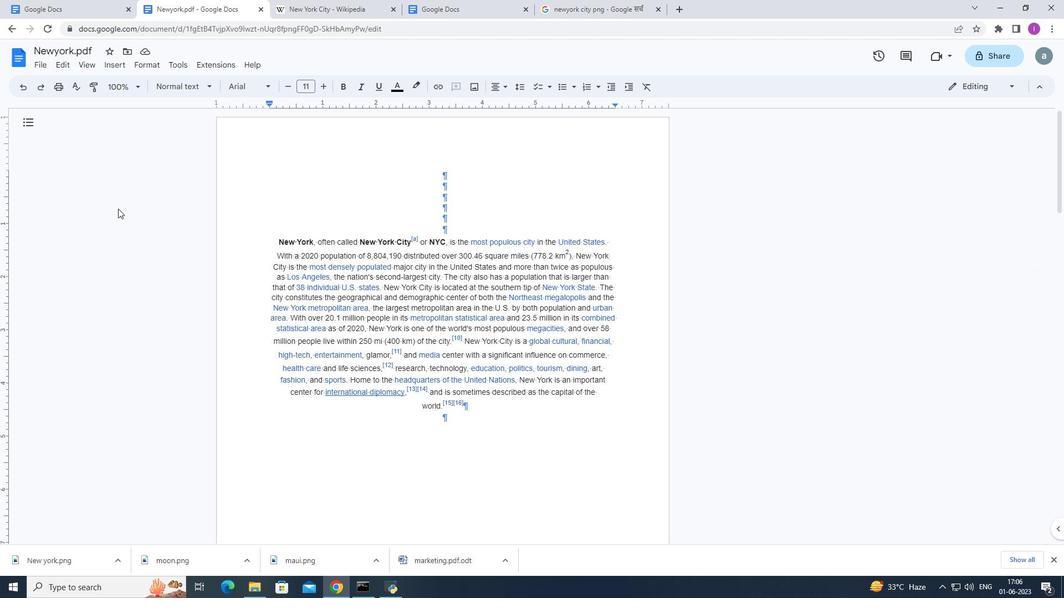 
Action: Mouse moved to (118, 209)
Screenshot: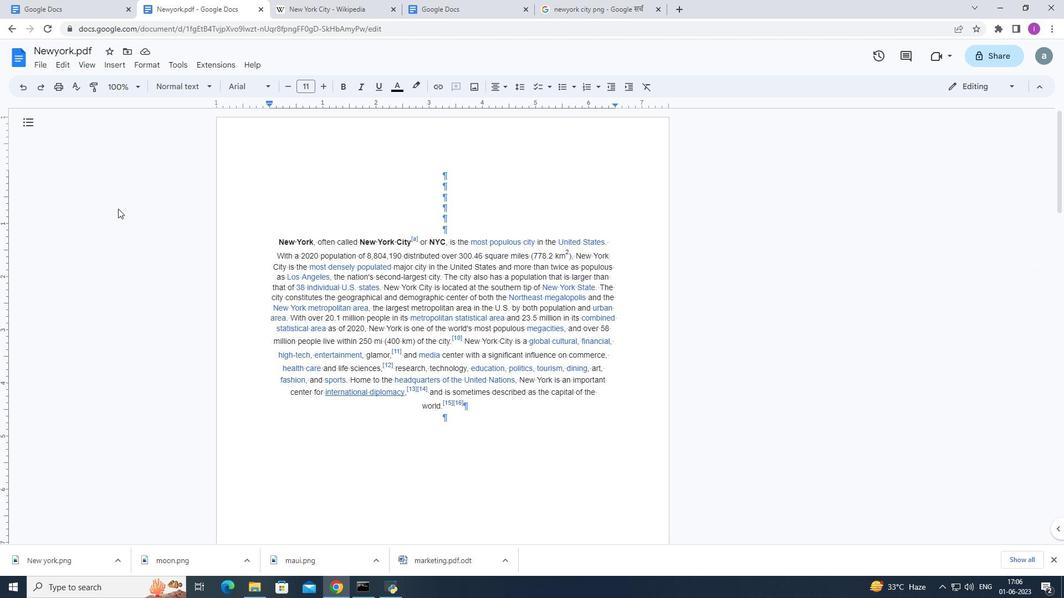 
Action: Mouse scrolled (118, 209) with delta (0, 0)
Screenshot: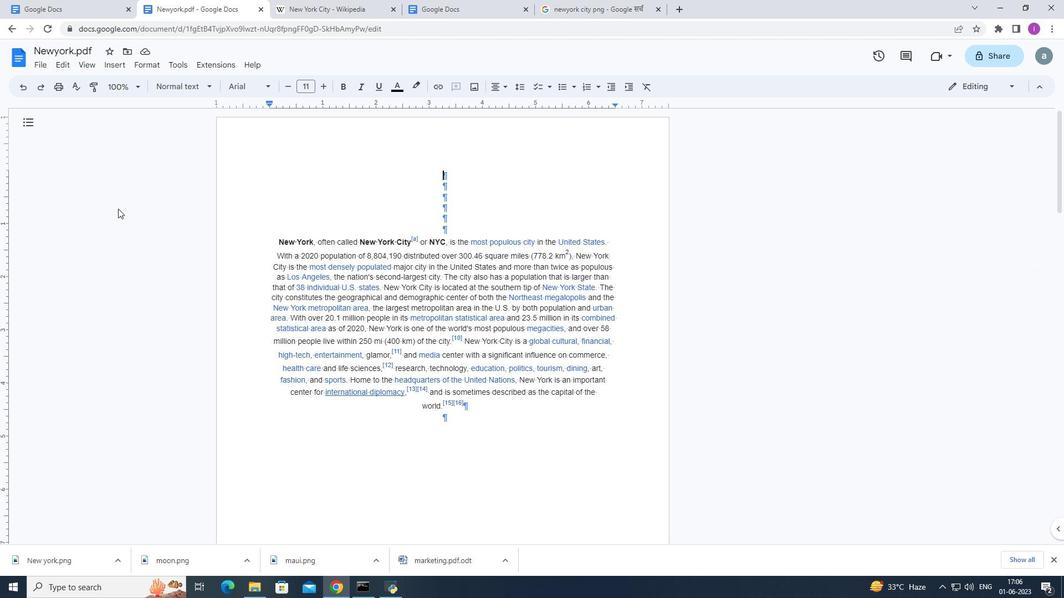 
Action: Mouse scrolled (118, 209) with delta (0, 0)
Screenshot: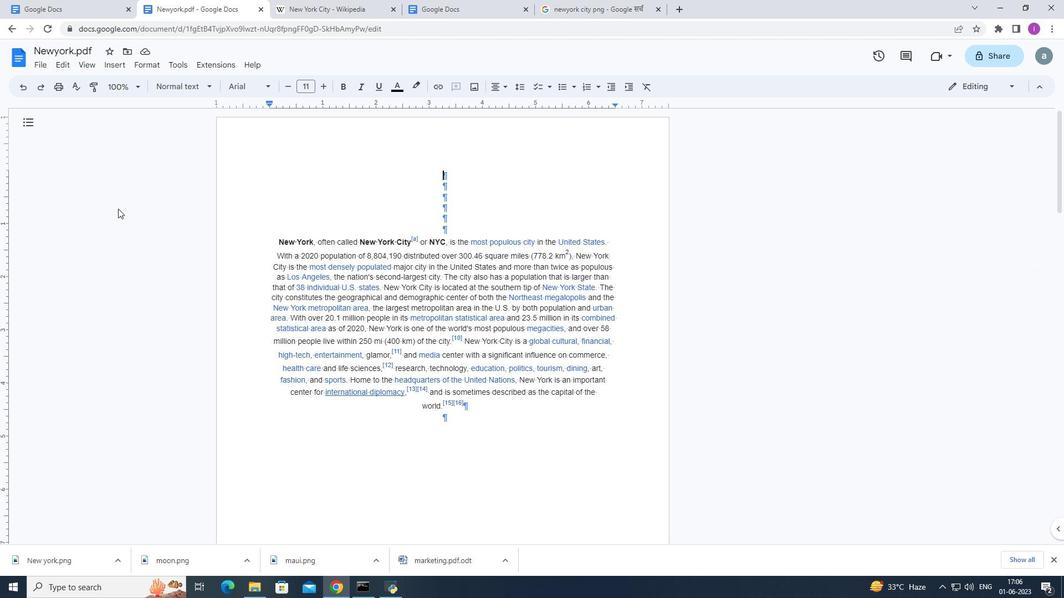 
Action: Mouse scrolled (118, 209) with delta (0, 0)
Screenshot: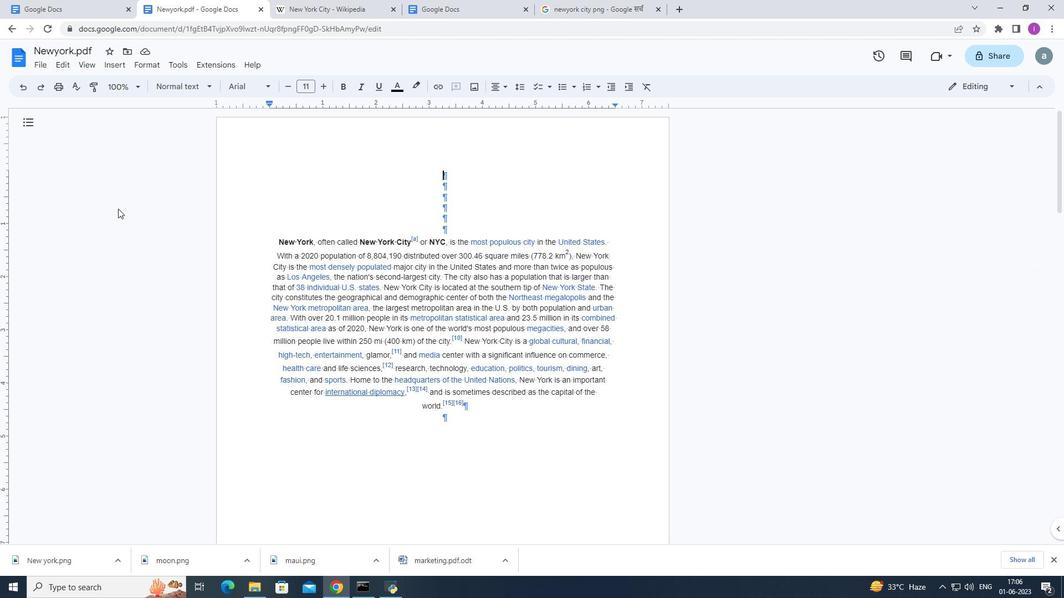 
Action: Mouse moved to (103, 309)
Screenshot: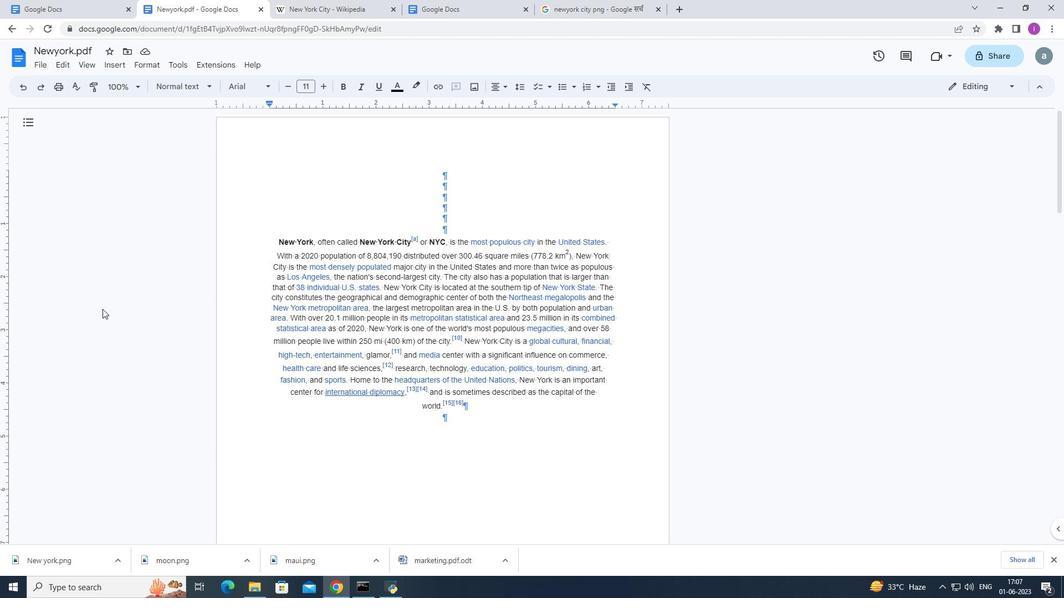 
Action: Mouse scrolled (103, 308) with delta (0, 0)
Screenshot: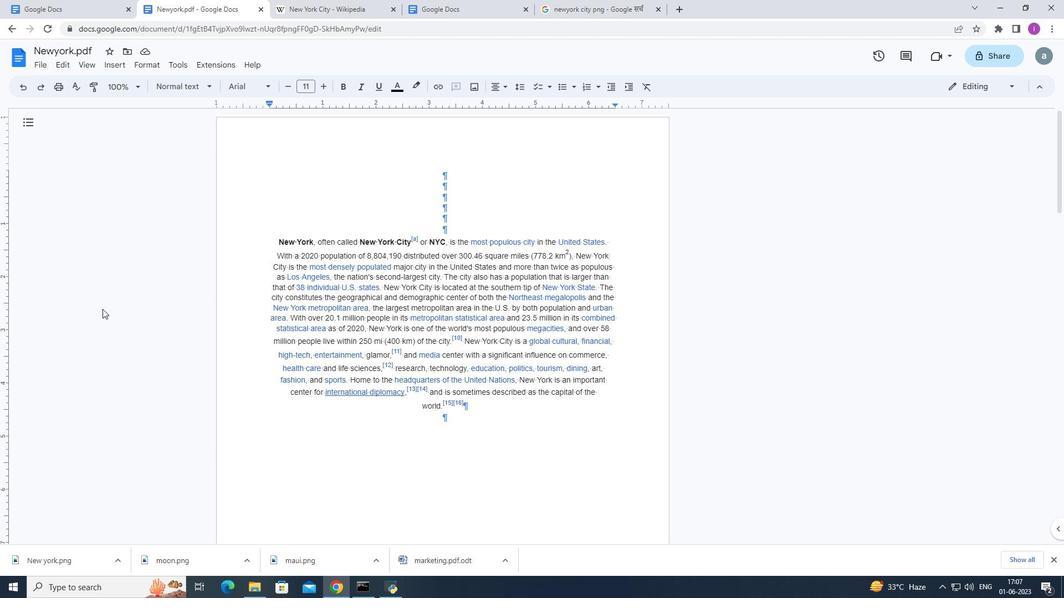 
Action: Mouse moved to (103, 309)
Screenshot: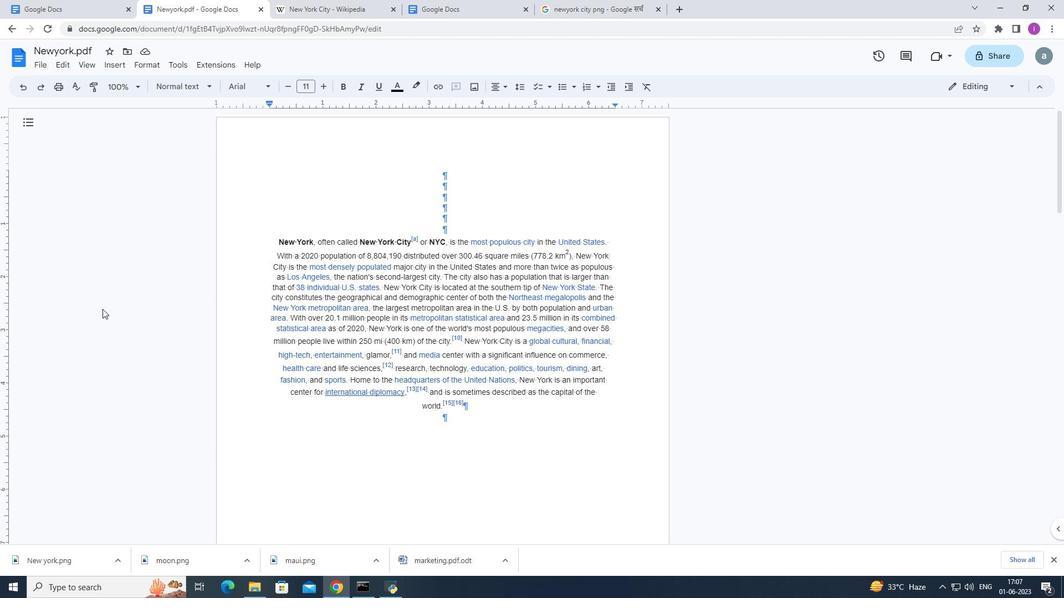 
Action: Mouse scrolled (103, 308) with delta (0, 0)
Screenshot: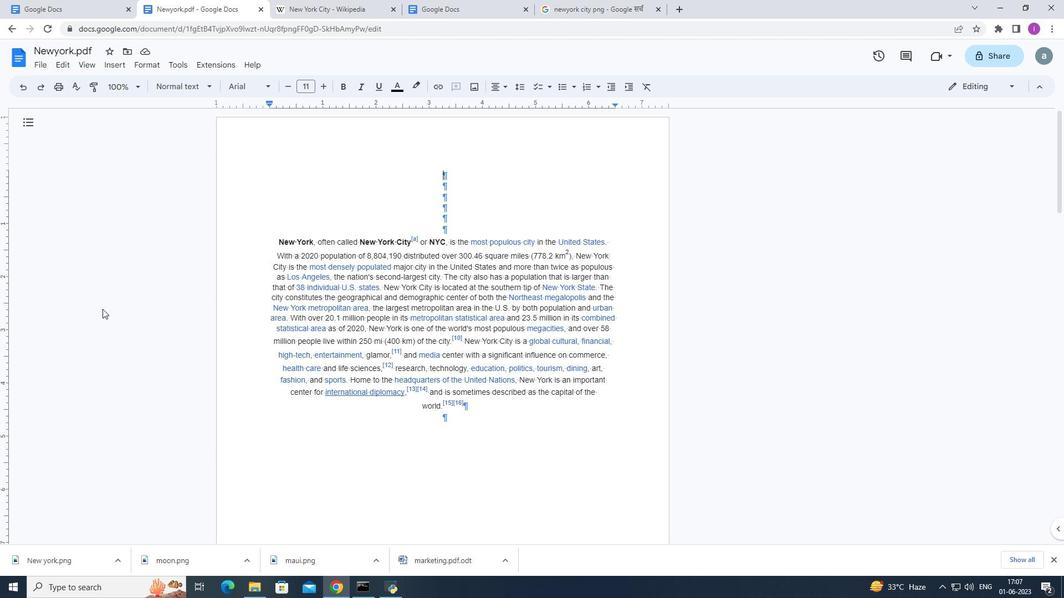 
Action: Mouse moved to (129, 311)
Screenshot: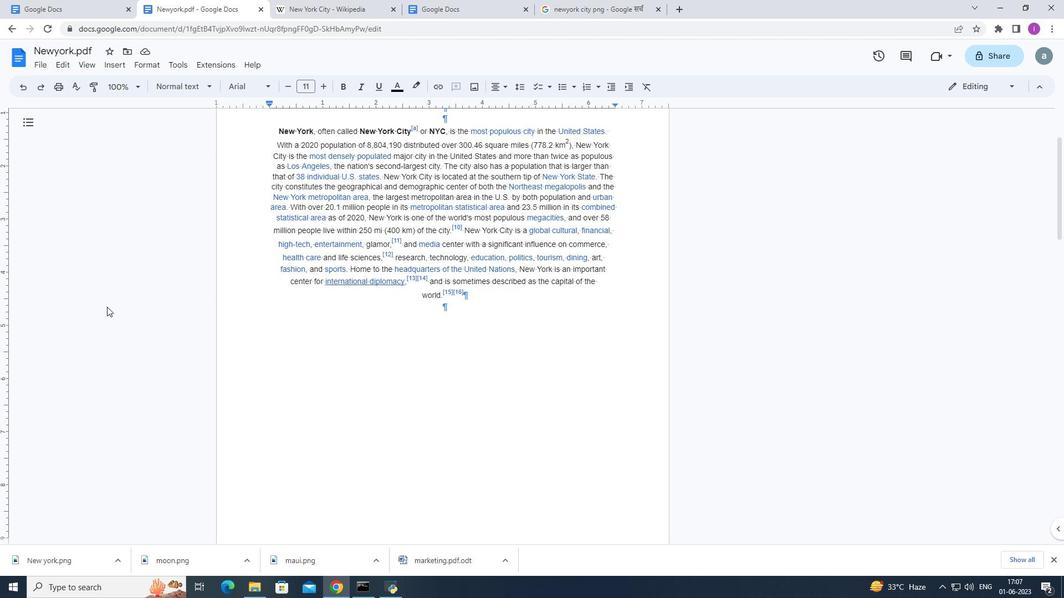 
Action: Mouse scrolled (129, 312) with delta (0, 0)
Screenshot: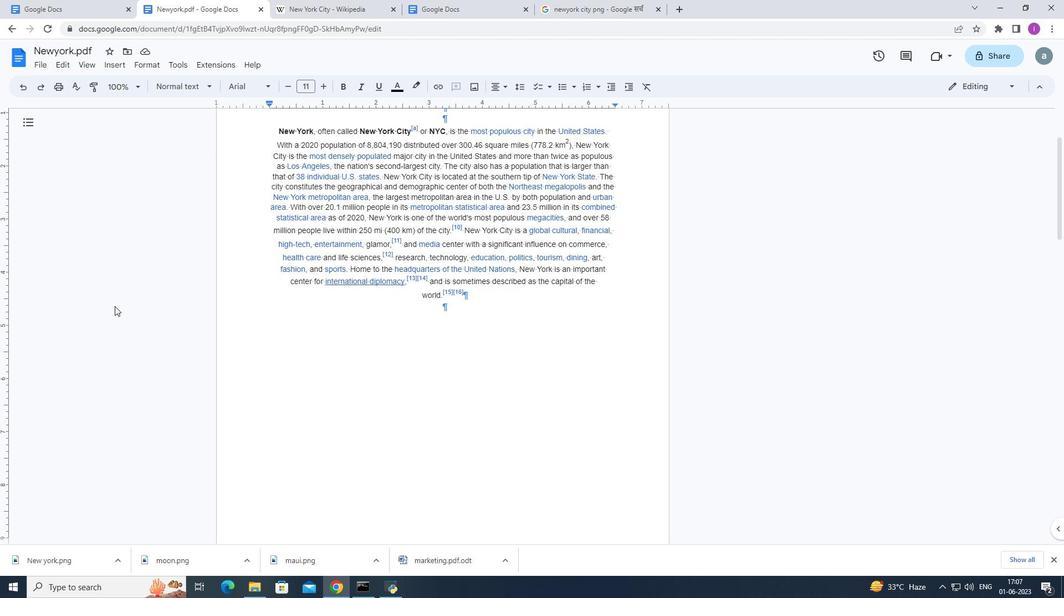 
Action: Mouse moved to (129, 313)
Screenshot: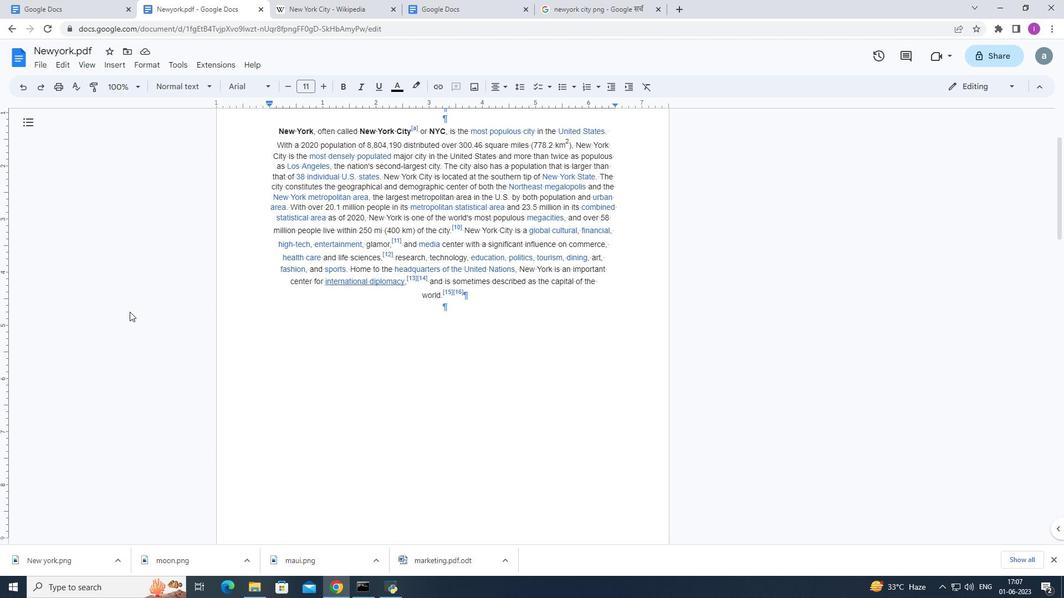 
Action: Mouse scrolled (129, 313) with delta (0, 0)
Screenshot: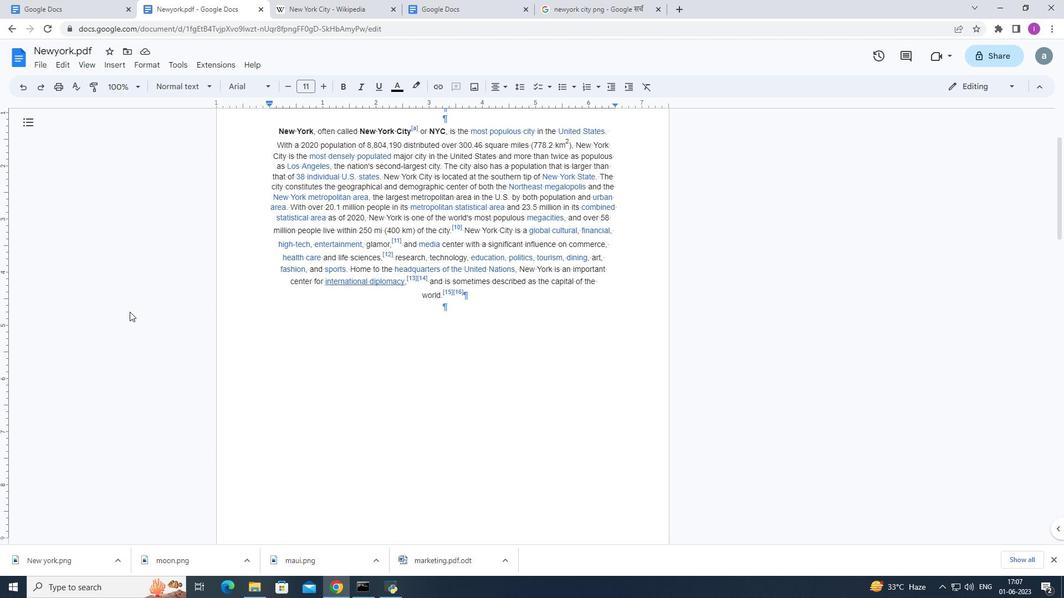 
Action: Mouse moved to (129, 313)
Screenshot: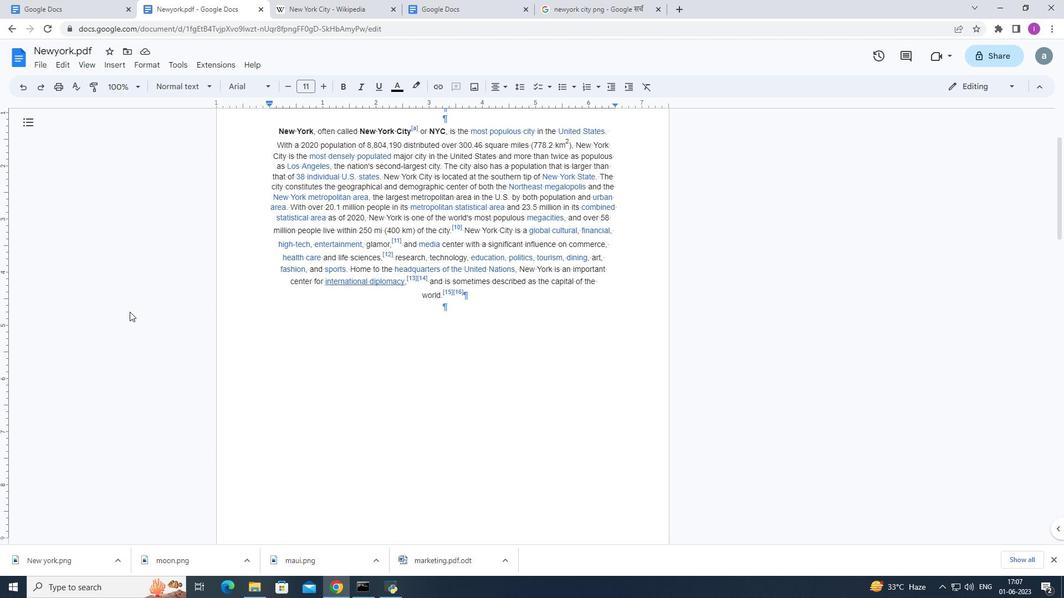 
Action: Mouse scrolled (129, 314) with delta (0, 0)
Screenshot: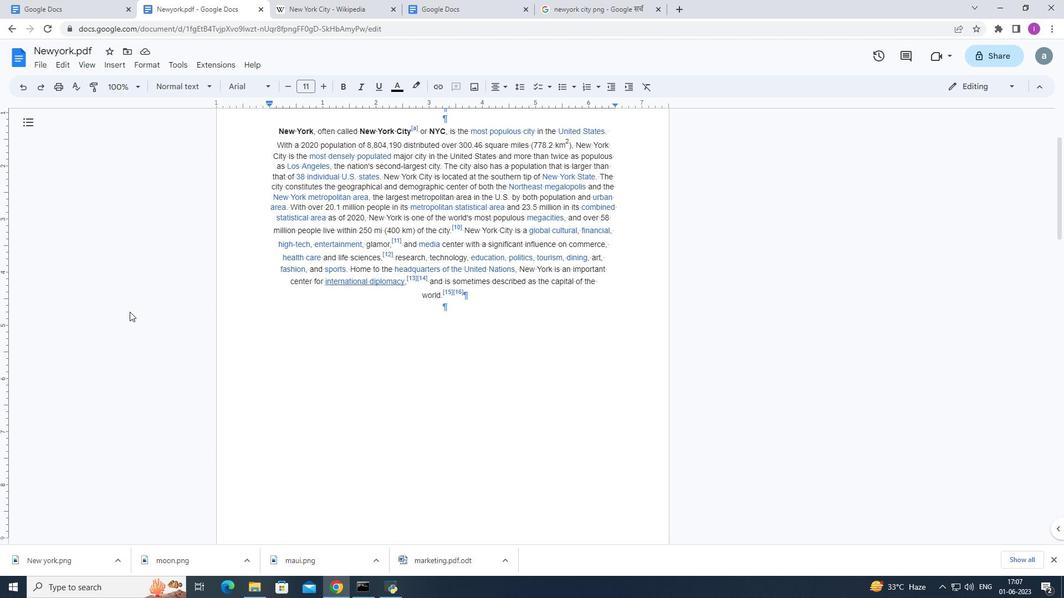 
Action: Mouse moved to (35, 65)
Screenshot: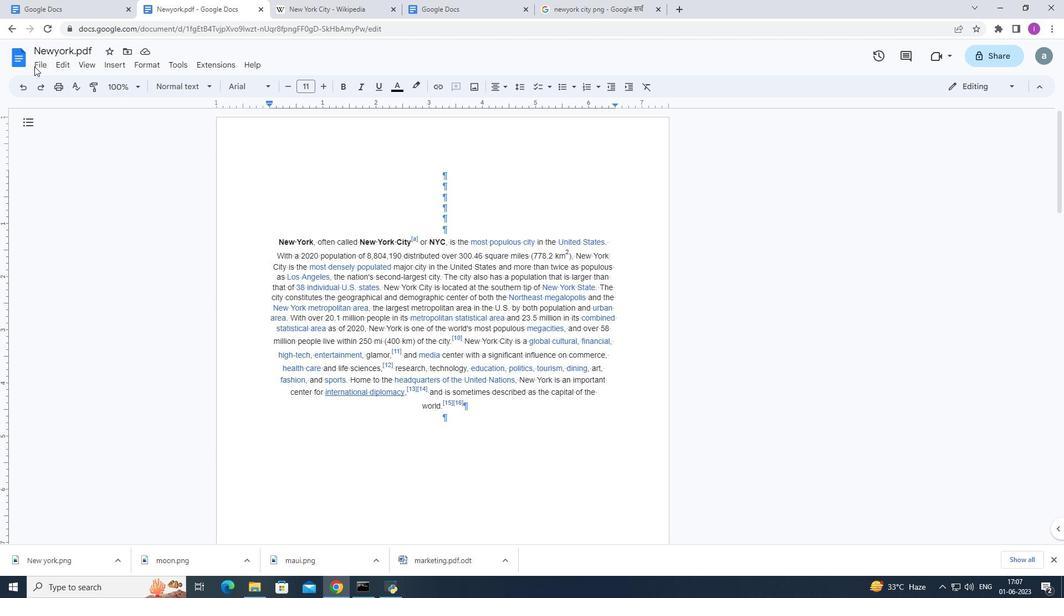 
Action: Mouse pressed left at (35, 65)
Screenshot: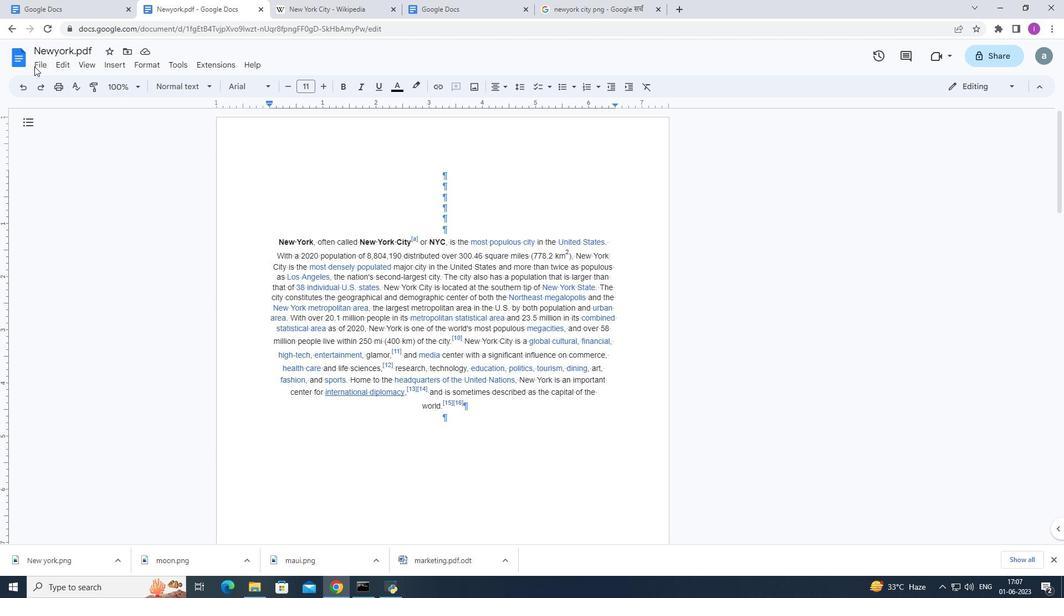
Action: Mouse moved to (80, 148)
Screenshot: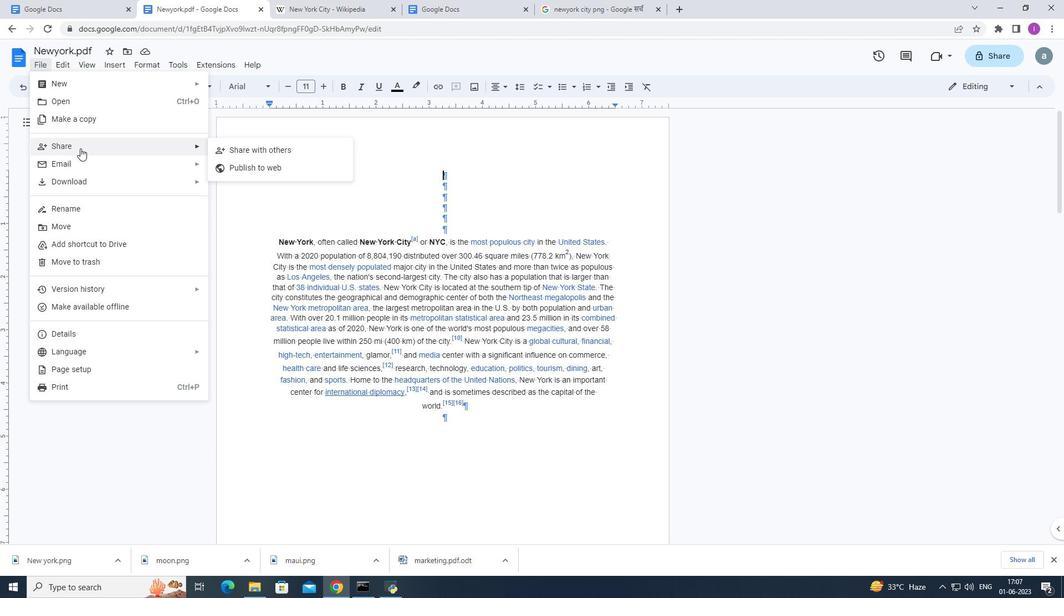 
Action: Mouse pressed left at (80, 148)
Screenshot: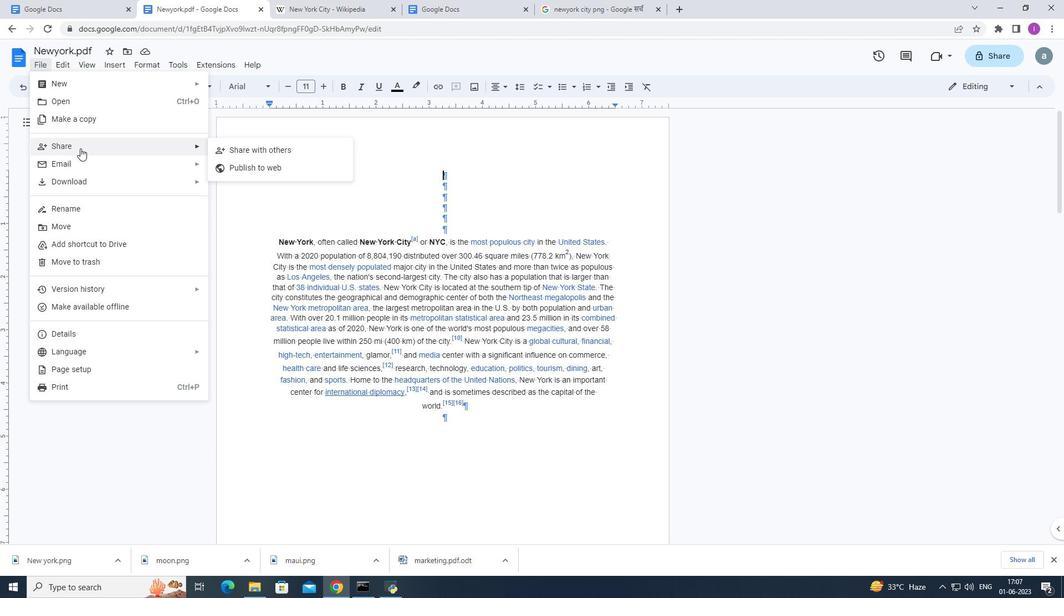 
Action: Mouse moved to (241, 146)
Screenshot: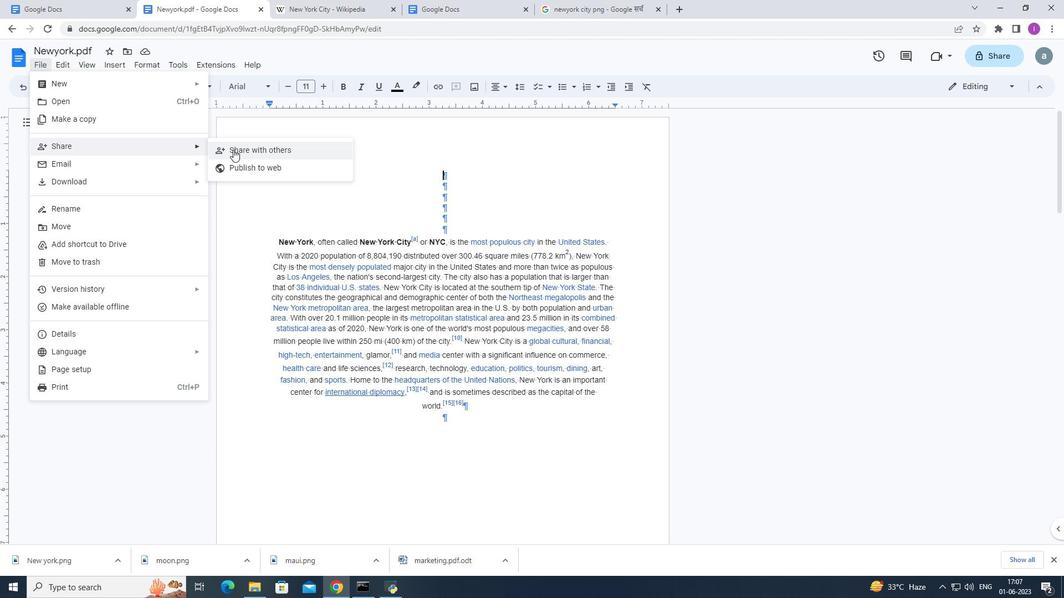 
Action: Mouse pressed left at (241, 146)
Screenshot: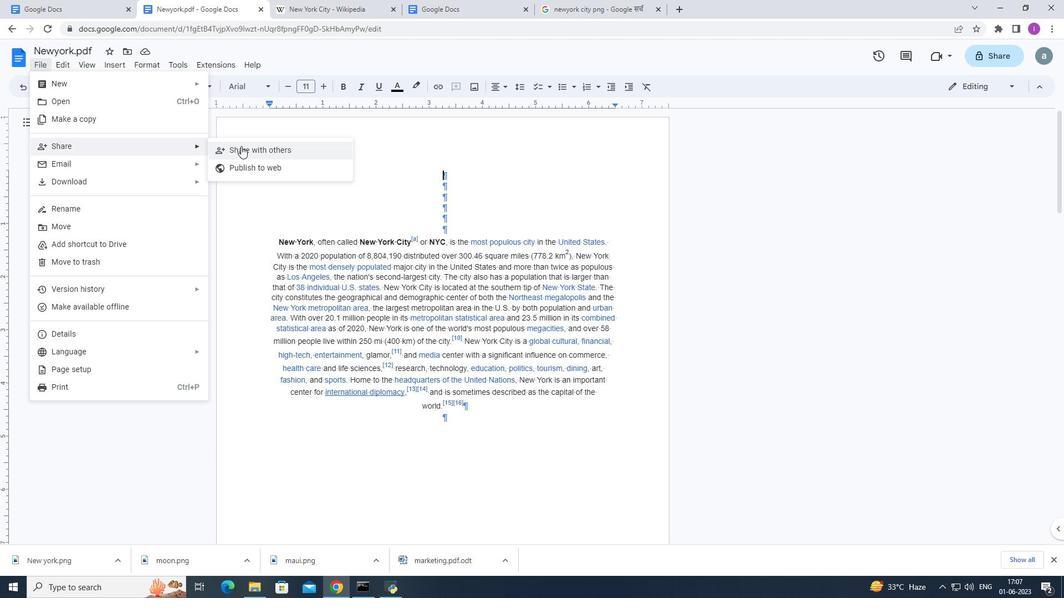 
Action: Mouse moved to (432, 228)
Screenshot: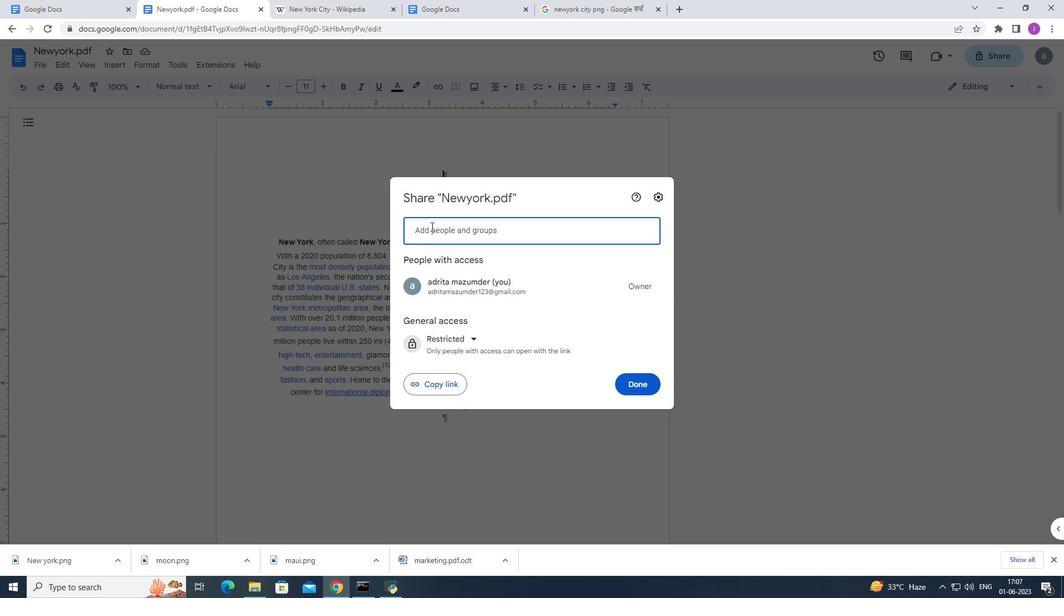 
Action: Mouse pressed left at (432, 228)
Screenshot: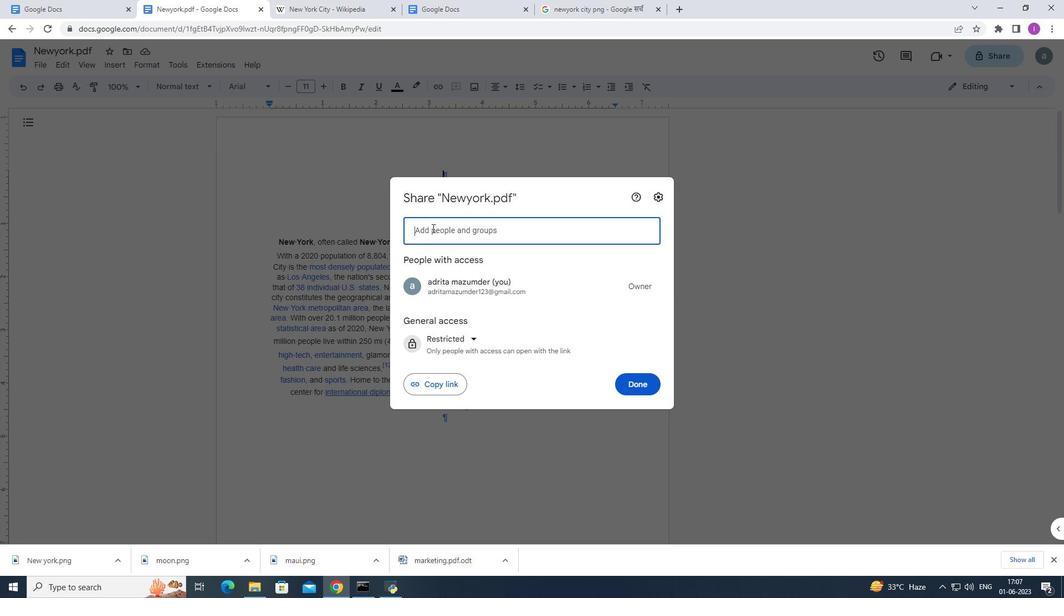 
Action: Mouse moved to (504, 355)
Screenshot: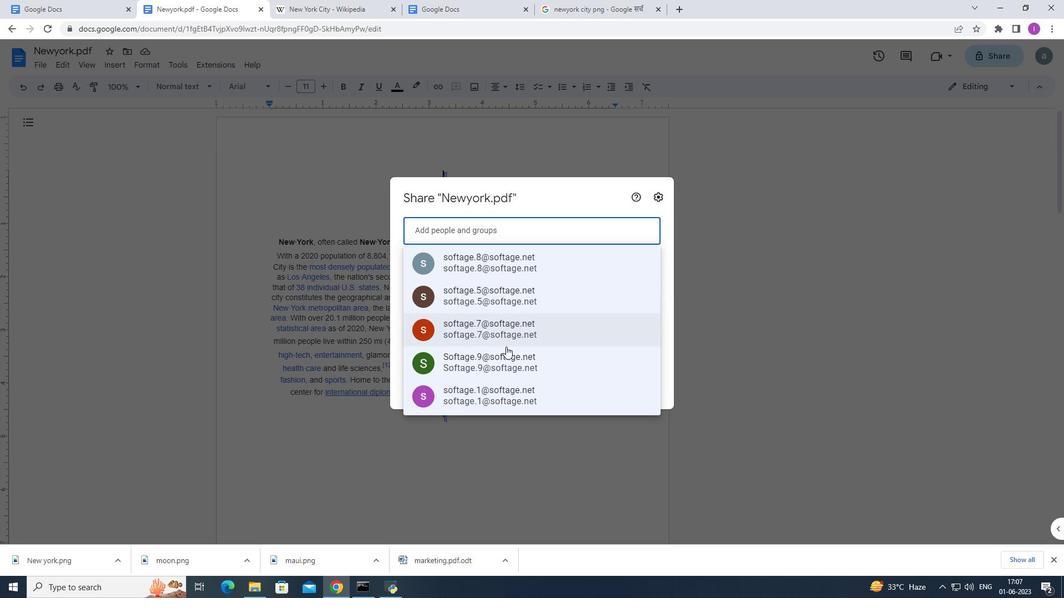 
Action: Mouse pressed left at (504, 355)
Screenshot: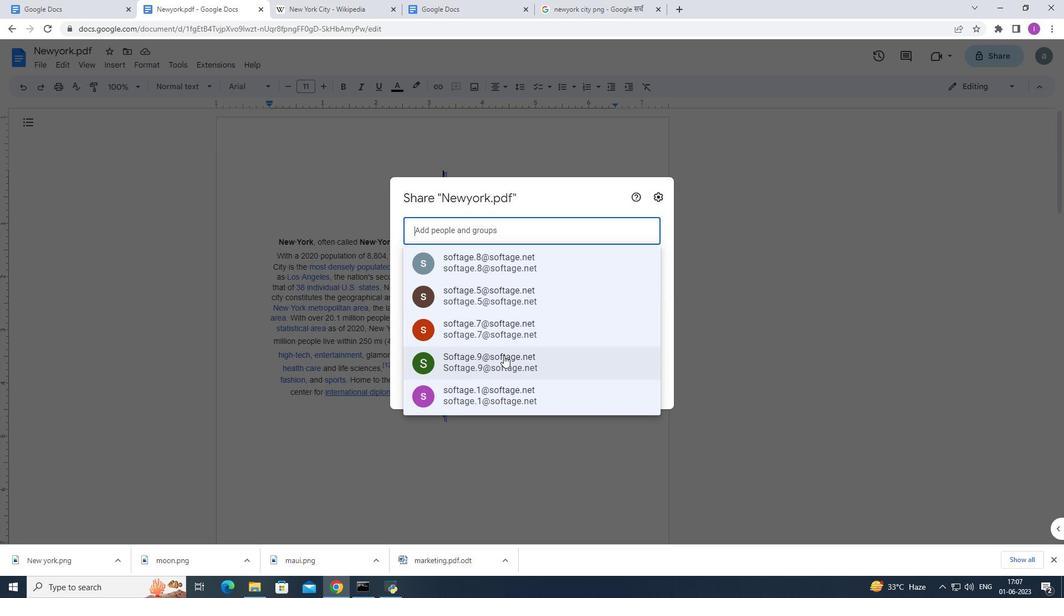
Action: Mouse moved to (631, 366)
Screenshot: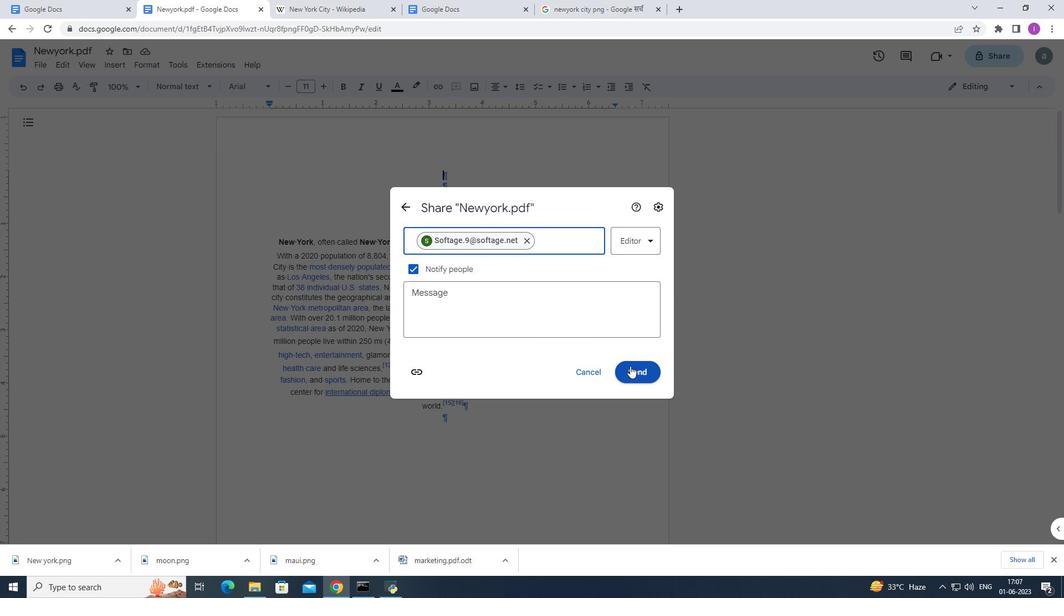 
Action: Mouse pressed left at (631, 366)
Screenshot: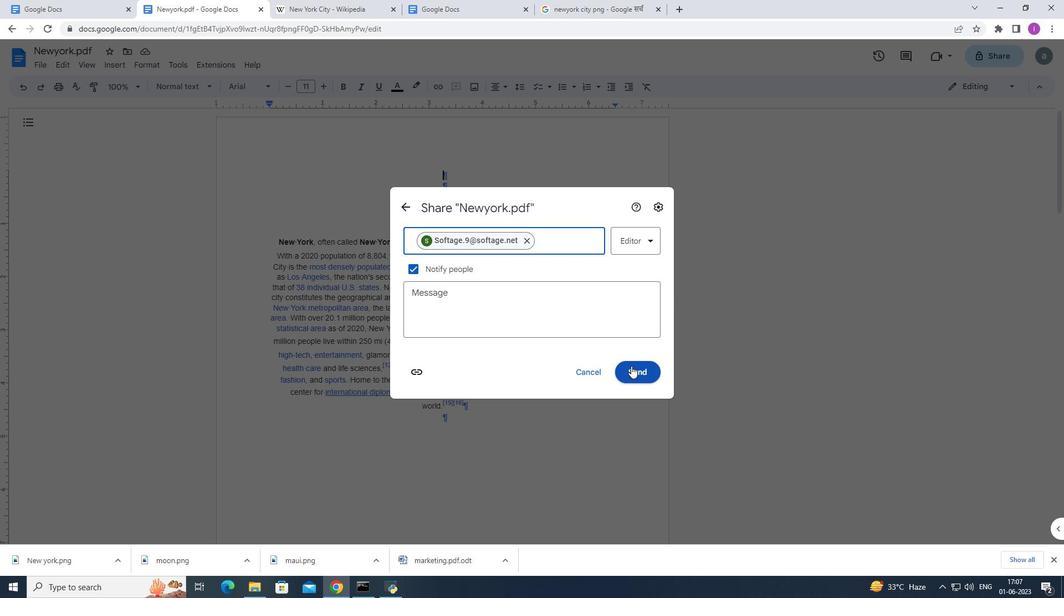 
Action: Mouse moved to (615, 303)
Screenshot: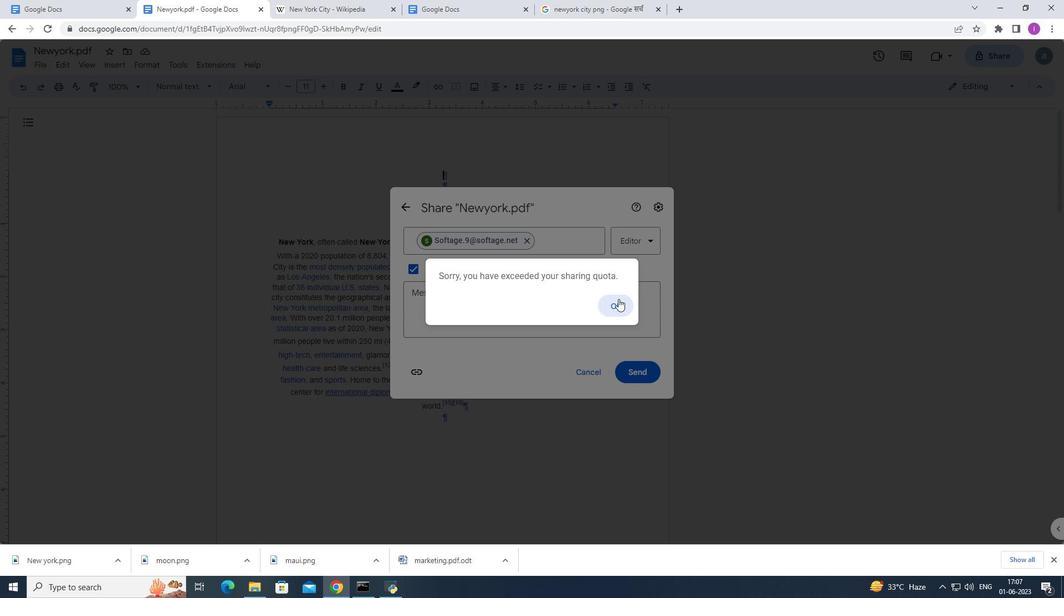 
Action: Mouse pressed left at (615, 303)
Screenshot: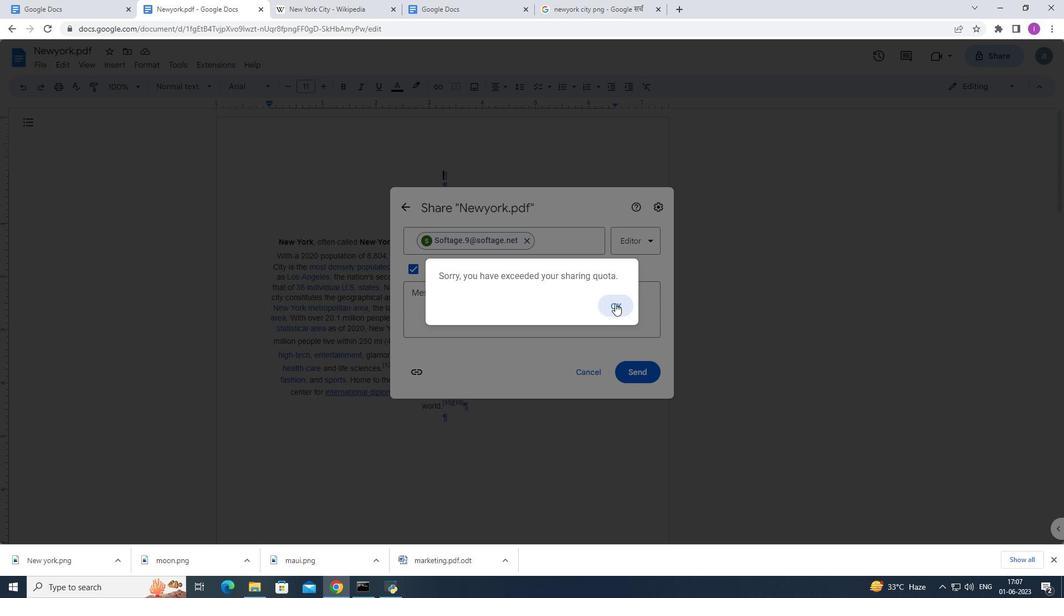 
Action: Mouse moved to (721, 392)
Screenshot: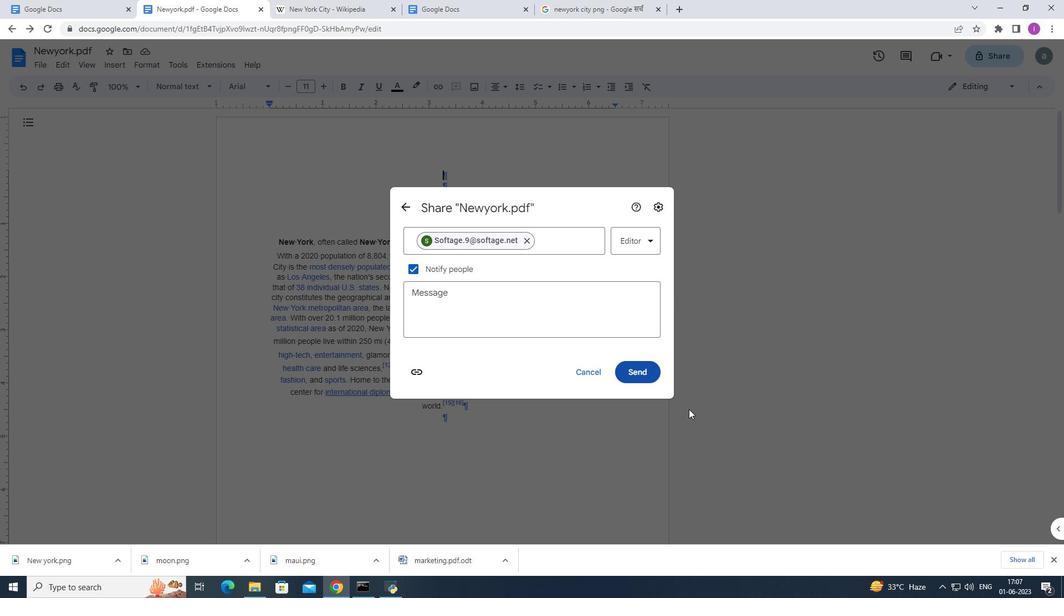 
Action: Mouse pressed left at (721, 392)
Screenshot: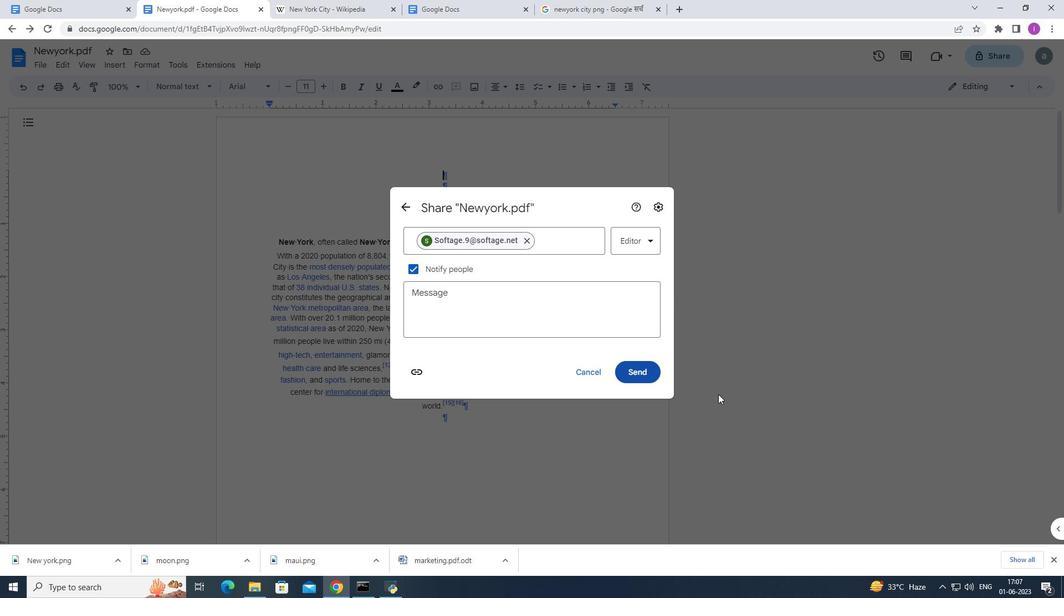 
Action: Mouse moved to (571, 310)
Screenshot: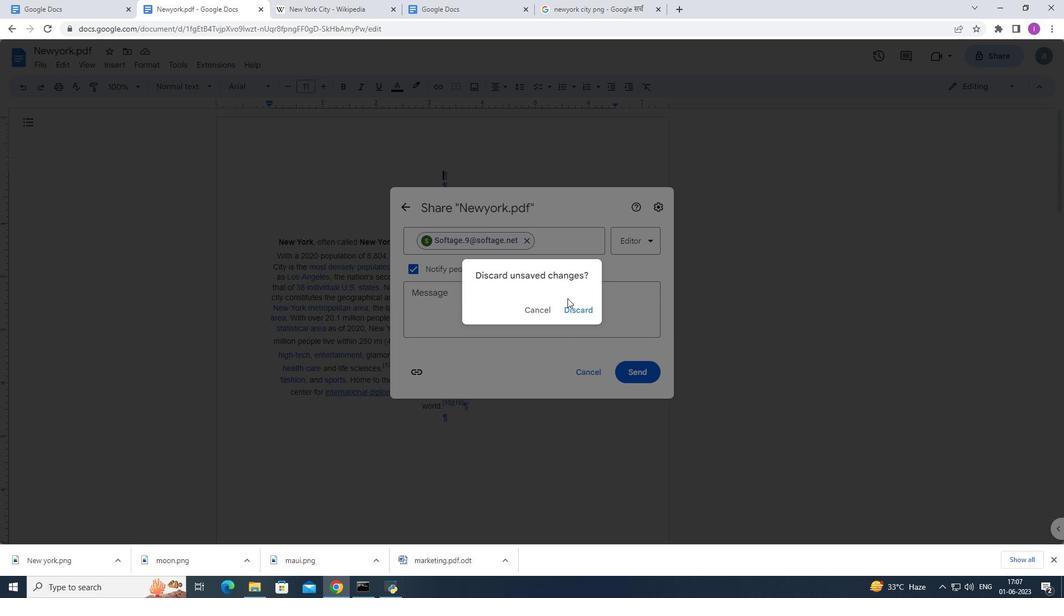 
Action: Mouse pressed left at (571, 310)
Screenshot: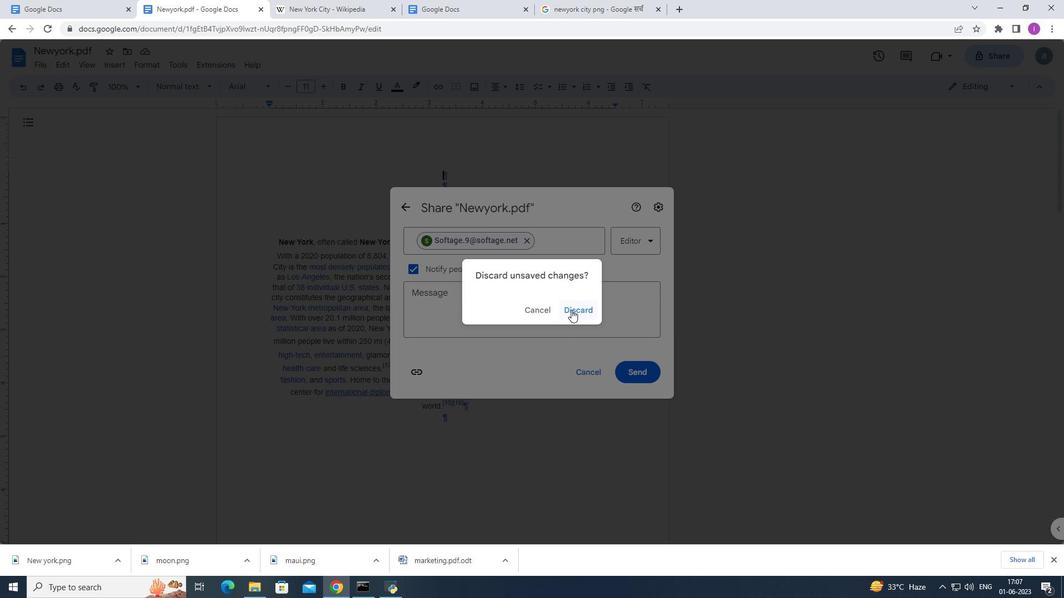
Action: Mouse moved to (715, 306)
Screenshot: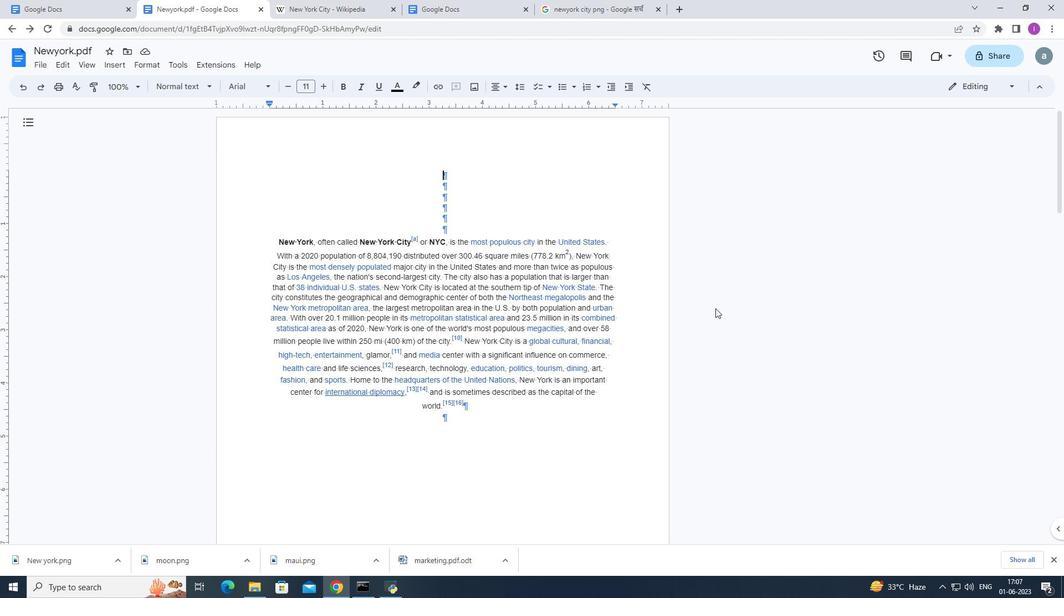 
